 Task: Font style For heading Use Californian FB with dark cornflower blue 2 colour & Underline. font size for heading '26 Pt. 'Change the font style of data to Carlitoand font size to  9 Pt. Change the alignment of both headline & data to   center vertically. In the sheet  analysisSalesByMonth_2023
Action: Mouse moved to (103, 65)
Screenshot: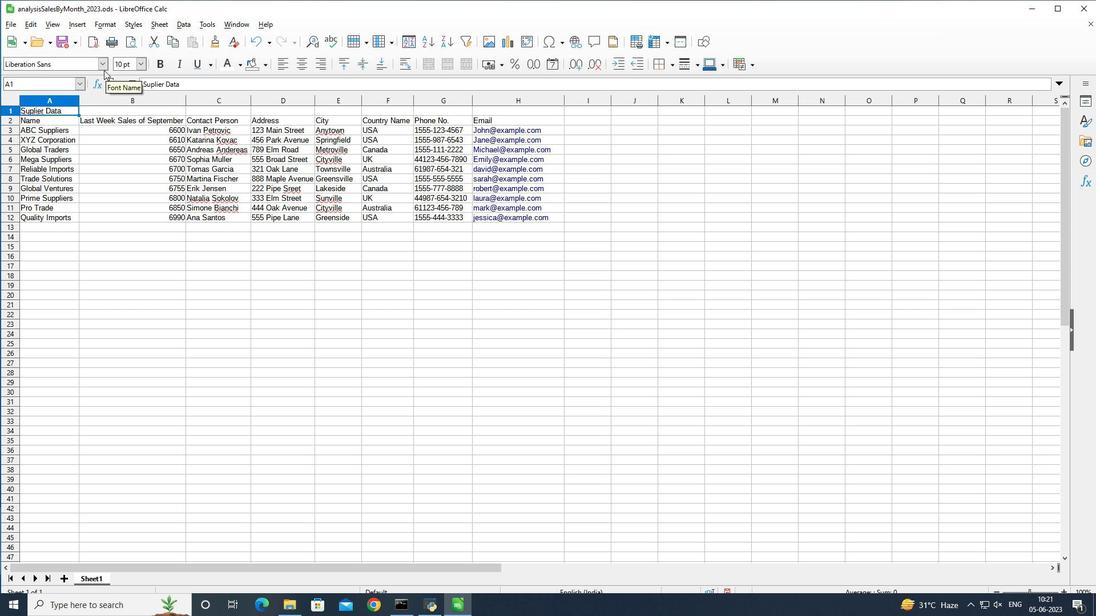 
Action: Mouse pressed left at (103, 65)
Screenshot: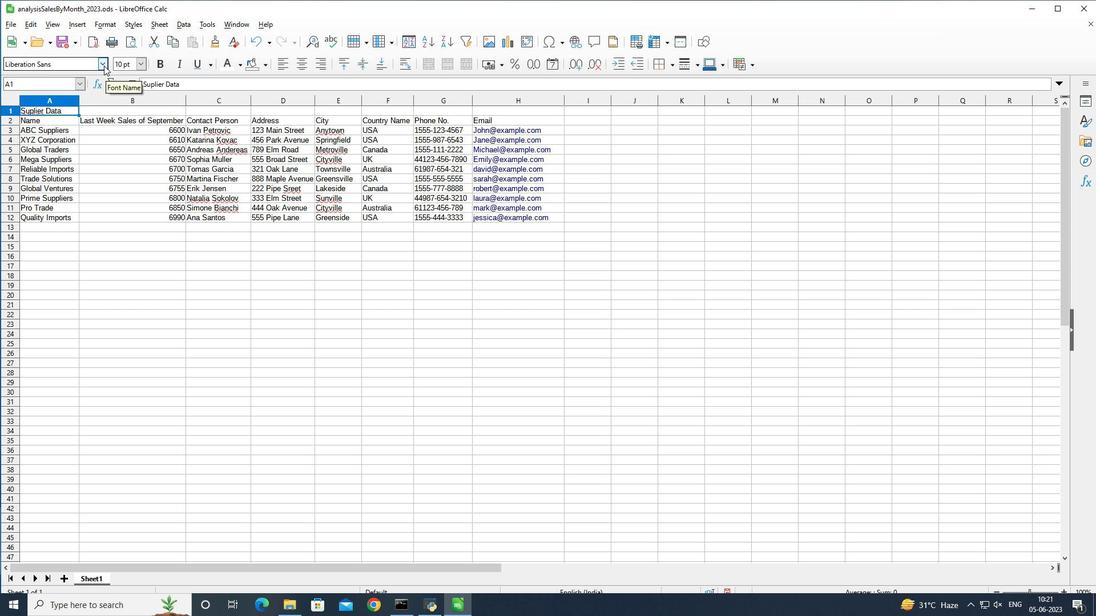 
Action: Mouse moved to (106, 231)
Screenshot: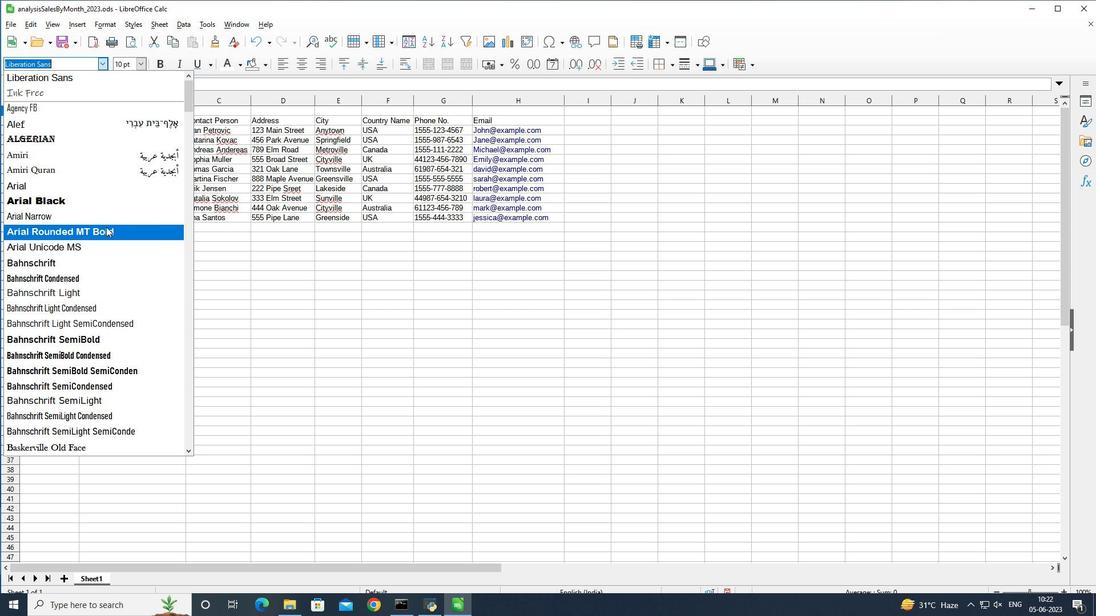 
Action: Mouse scrolled (106, 231) with delta (0, 0)
Screenshot: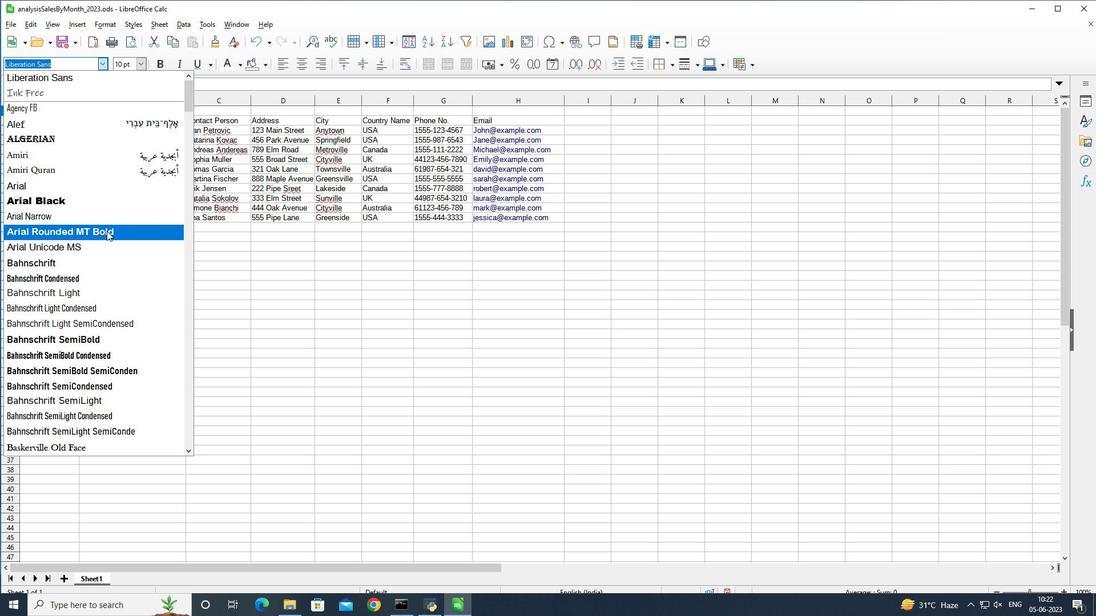 
Action: Mouse scrolled (106, 231) with delta (0, 0)
Screenshot: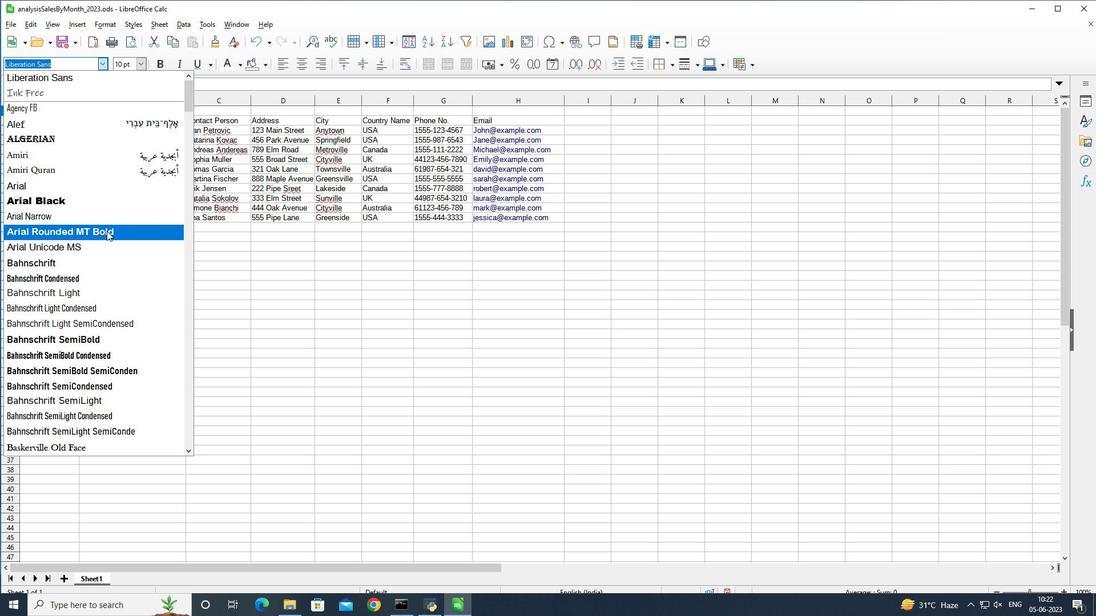 
Action: Mouse scrolled (106, 230) with delta (0, 0)
Screenshot: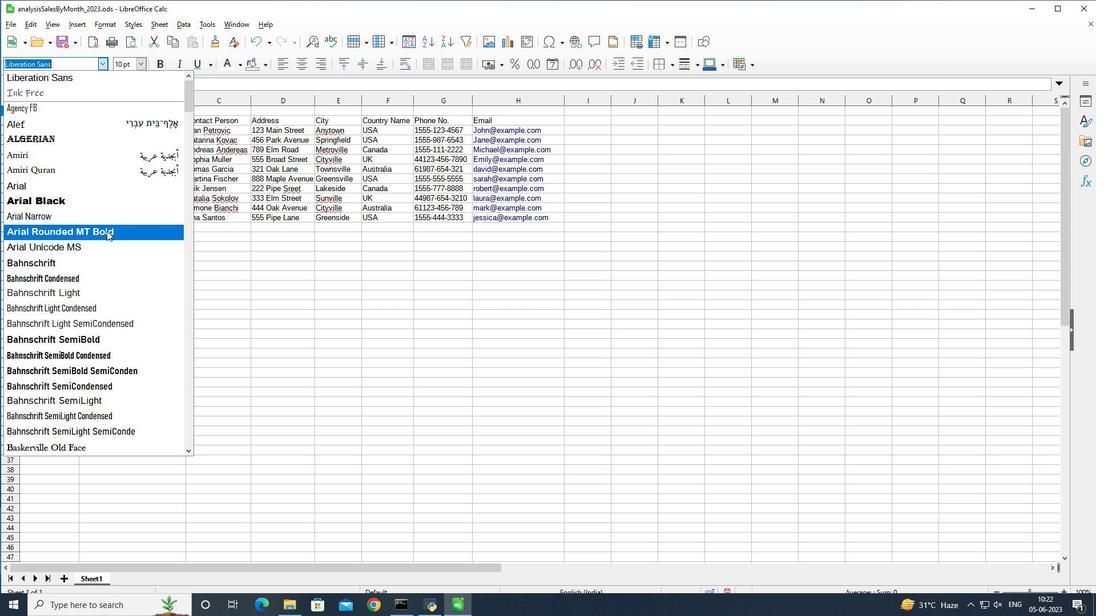 
Action: Mouse scrolled (106, 230) with delta (0, 0)
Screenshot: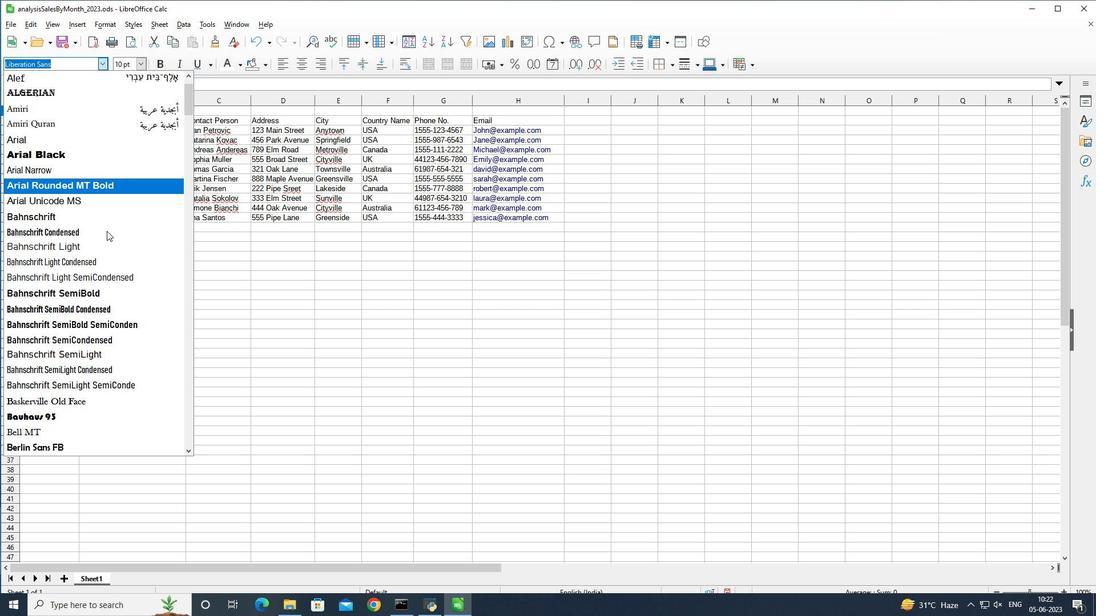 
Action: Mouse scrolled (106, 230) with delta (0, 0)
Screenshot: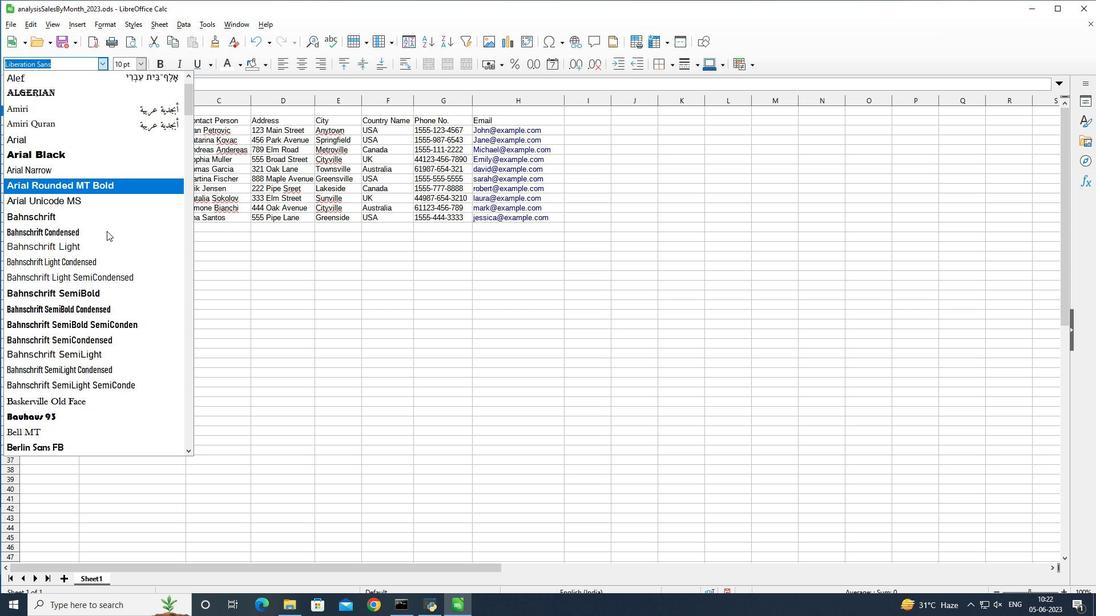 
Action: Mouse scrolled (106, 230) with delta (0, 0)
Screenshot: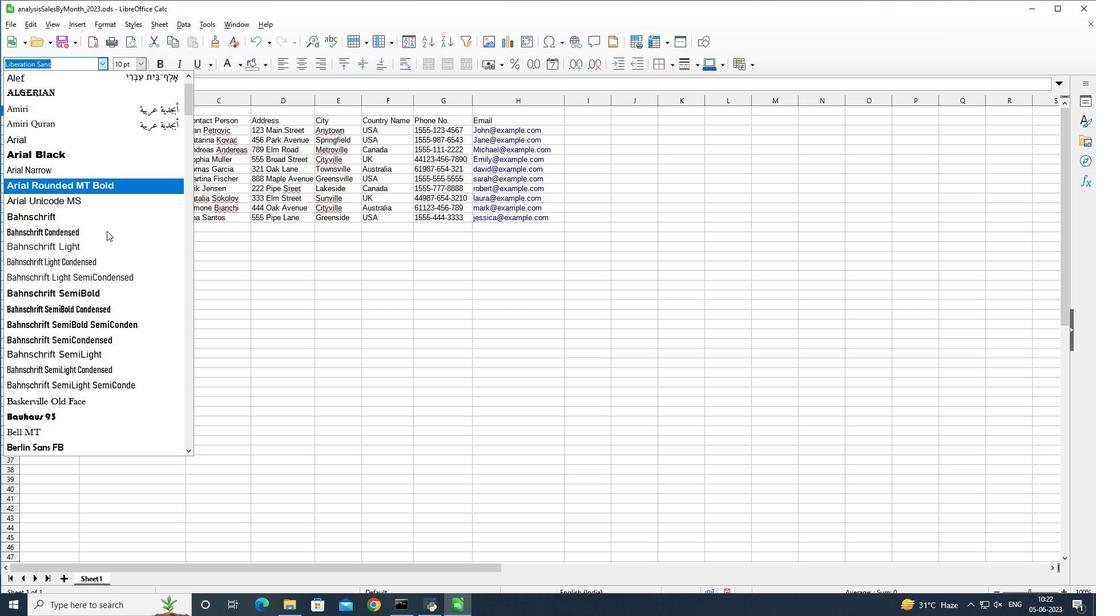 
Action: Mouse scrolled (106, 230) with delta (0, 0)
Screenshot: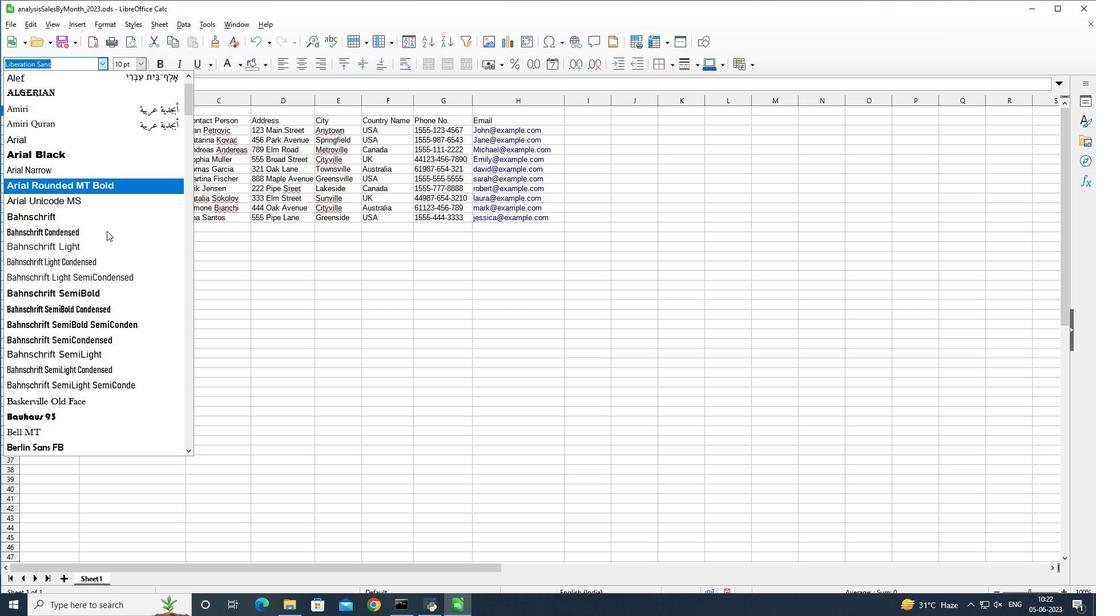 
Action: Mouse moved to (70, 254)
Screenshot: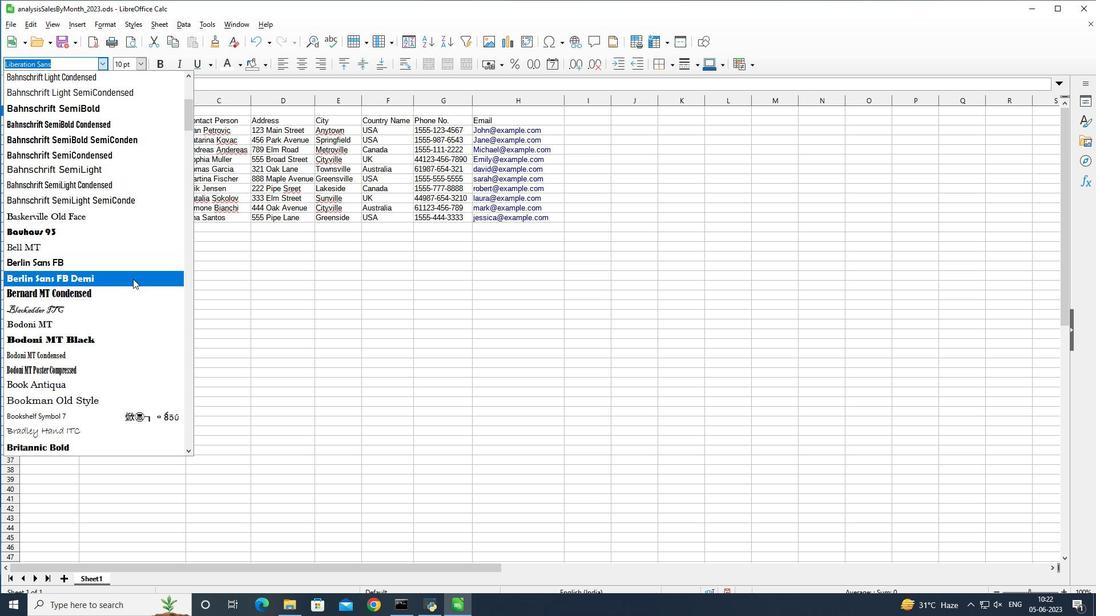 
Action: Mouse scrolled (70, 254) with delta (0, 0)
Screenshot: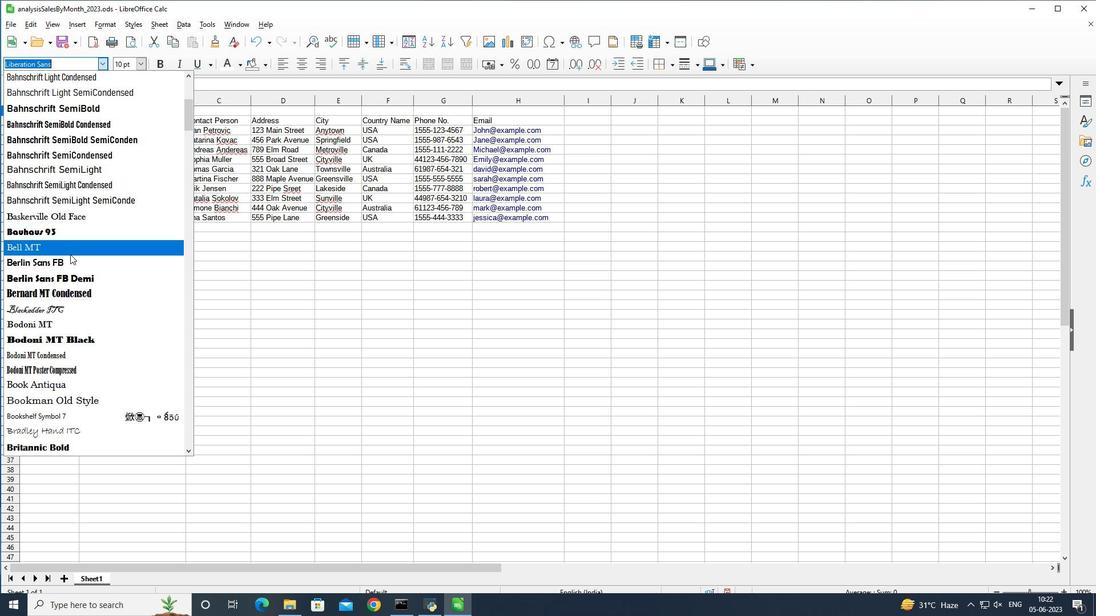 
Action: Mouse scrolled (70, 254) with delta (0, 0)
Screenshot: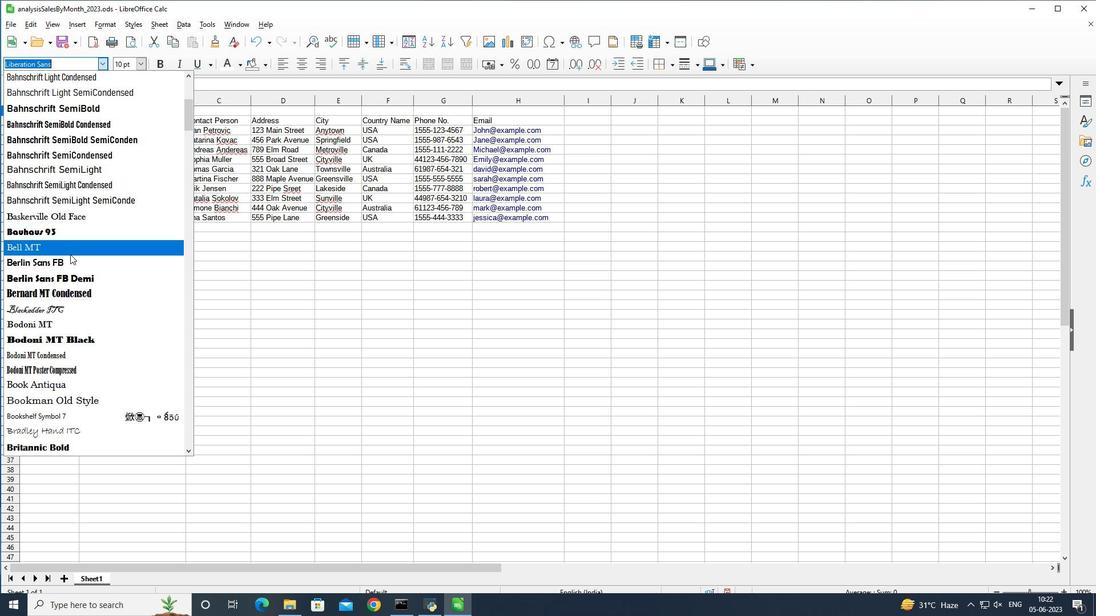 
Action: Mouse scrolled (70, 254) with delta (0, 0)
Screenshot: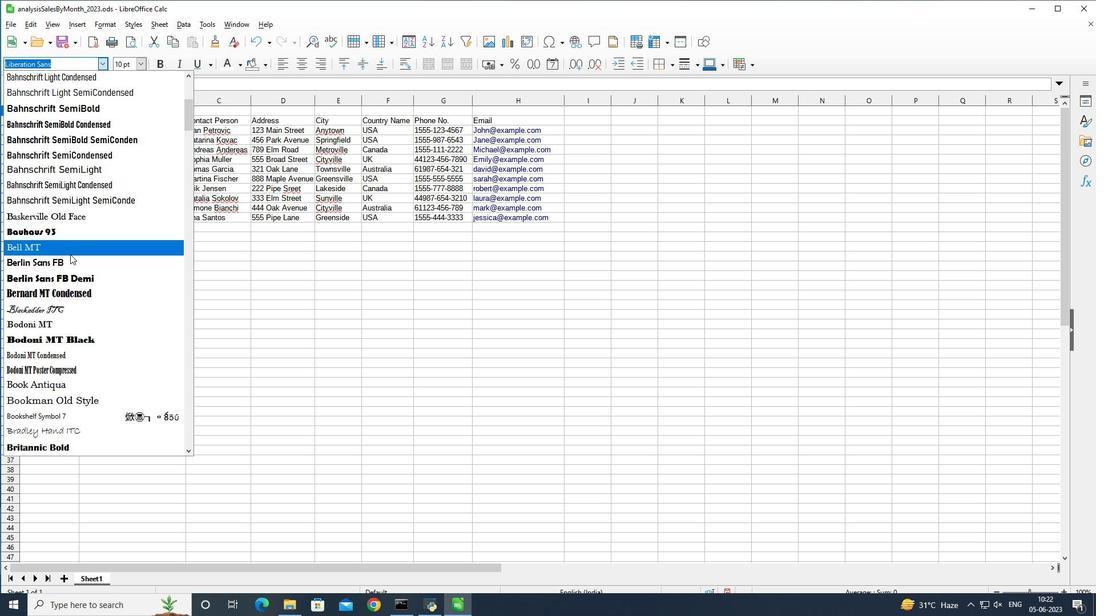 
Action: Mouse moved to (86, 399)
Screenshot: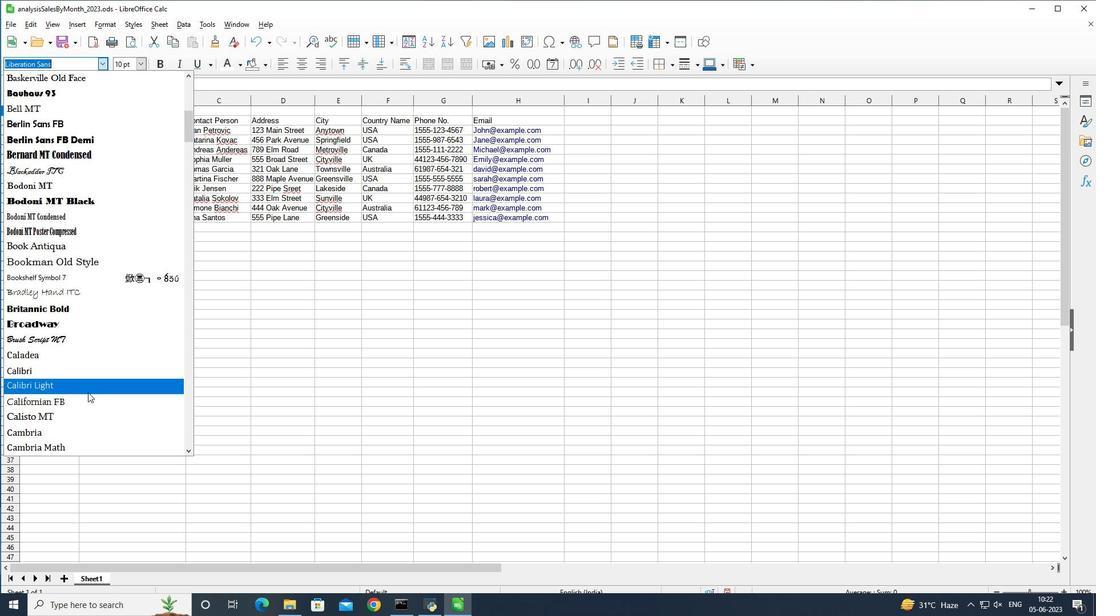 
Action: Mouse pressed left at (86, 399)
Screenshot: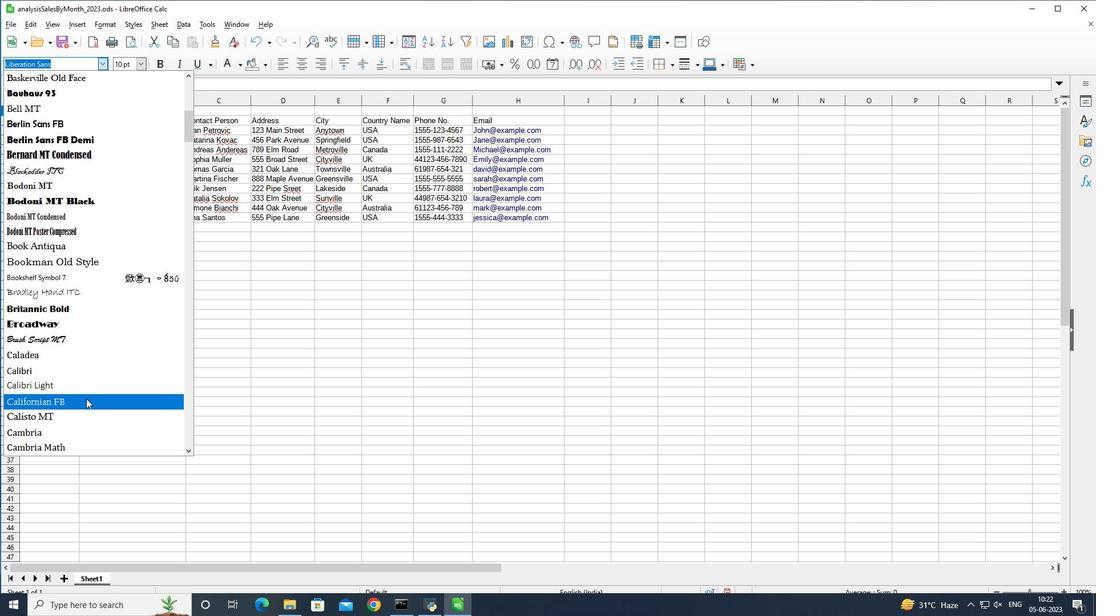 
Action: Mouse moved to (239, 65)
Screenshot: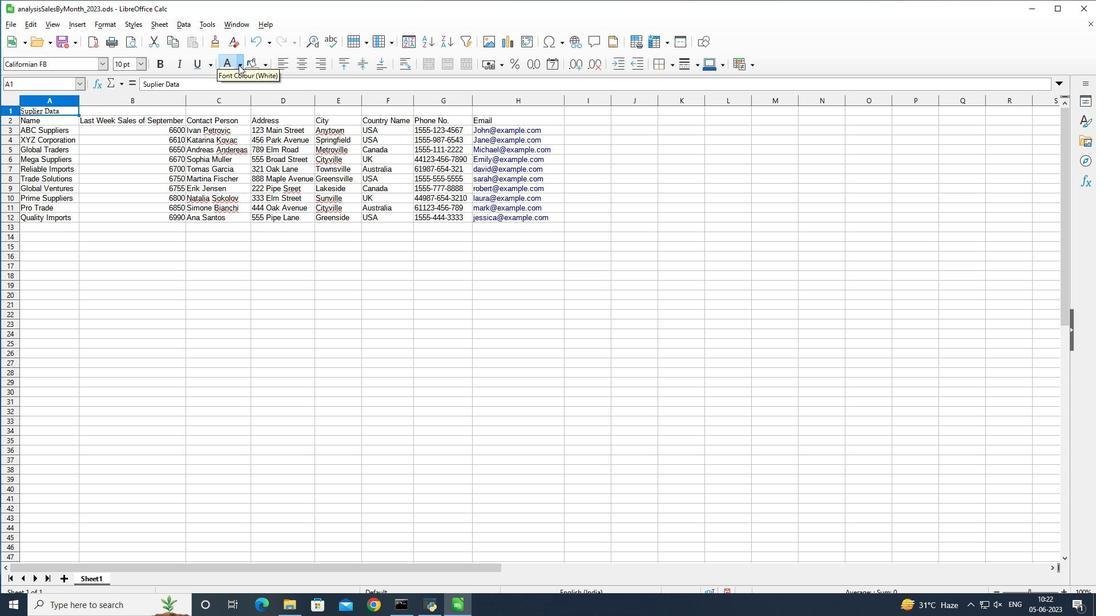 
Action: Mouse pressed left at (239, 65)
Screenshot: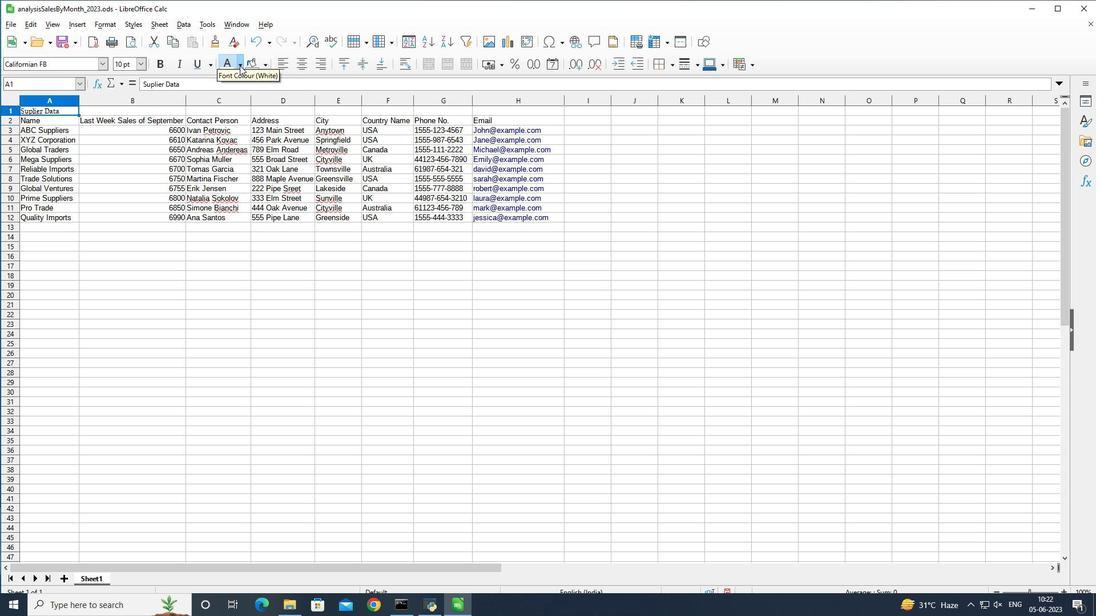 
Action: Mouse moved to (306, 202)
Screenshot: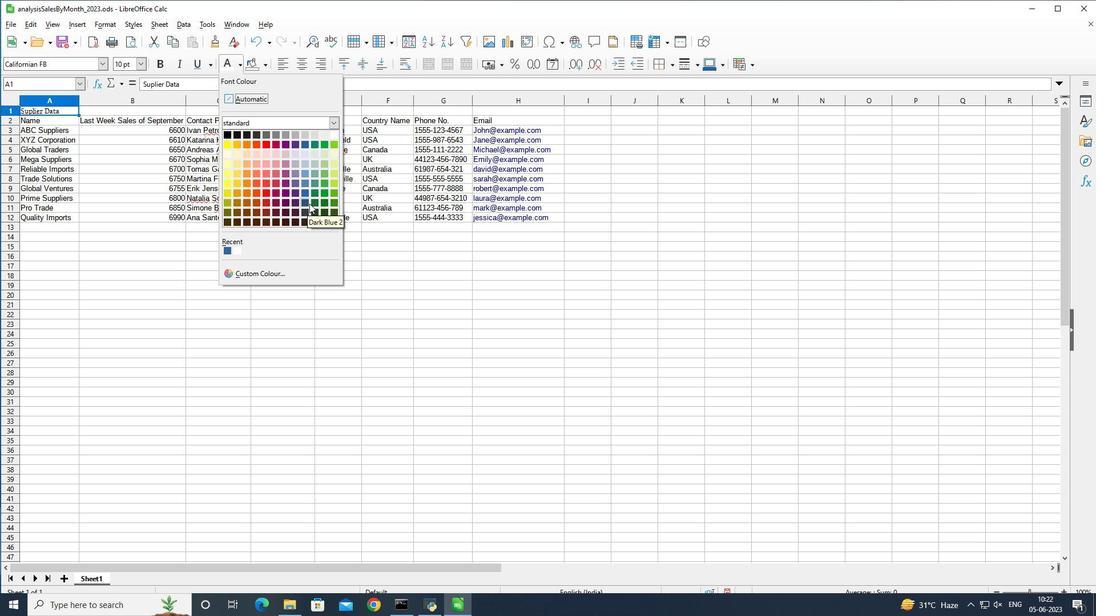 
Action: Mouse pressed left at (306, 202)
Screenshot: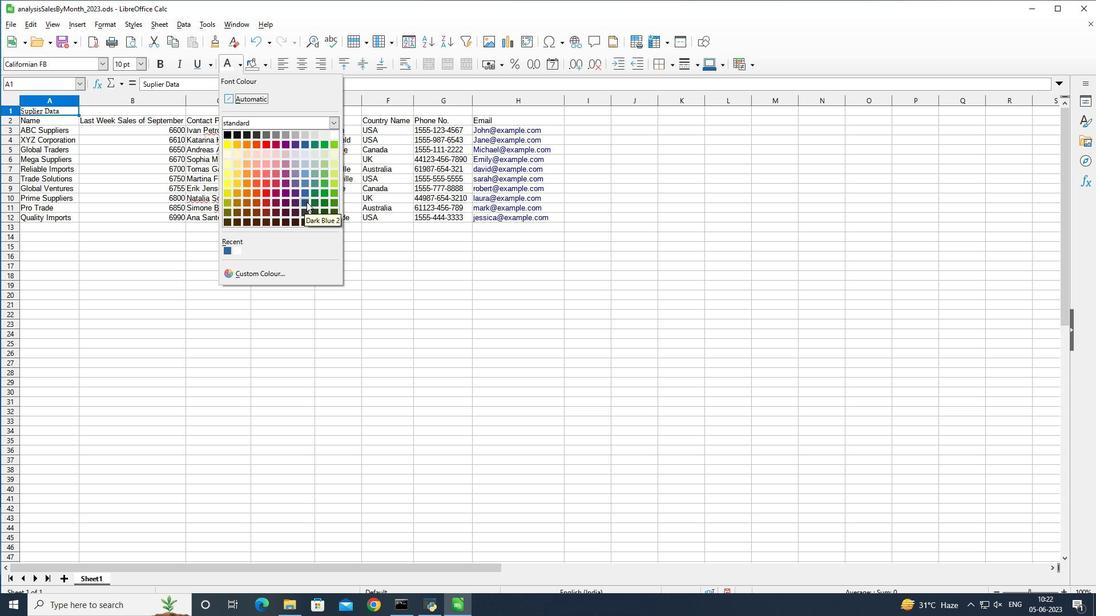 
Action: Mouse moved to (198, 65)
Screenshot: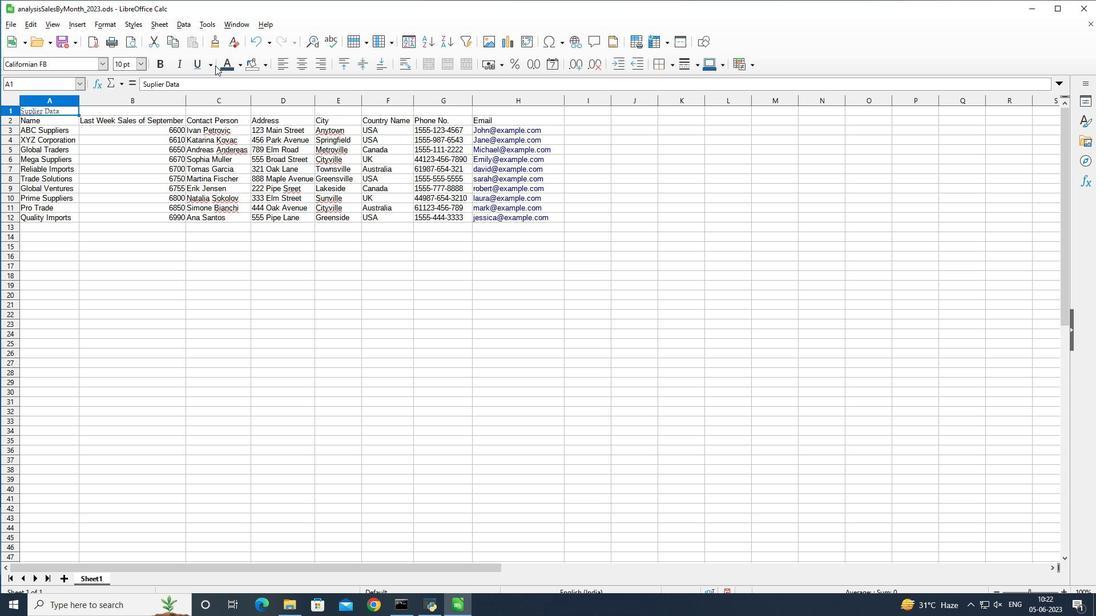 
Action: Mouse pressed left at (198, 65)
Screenshot: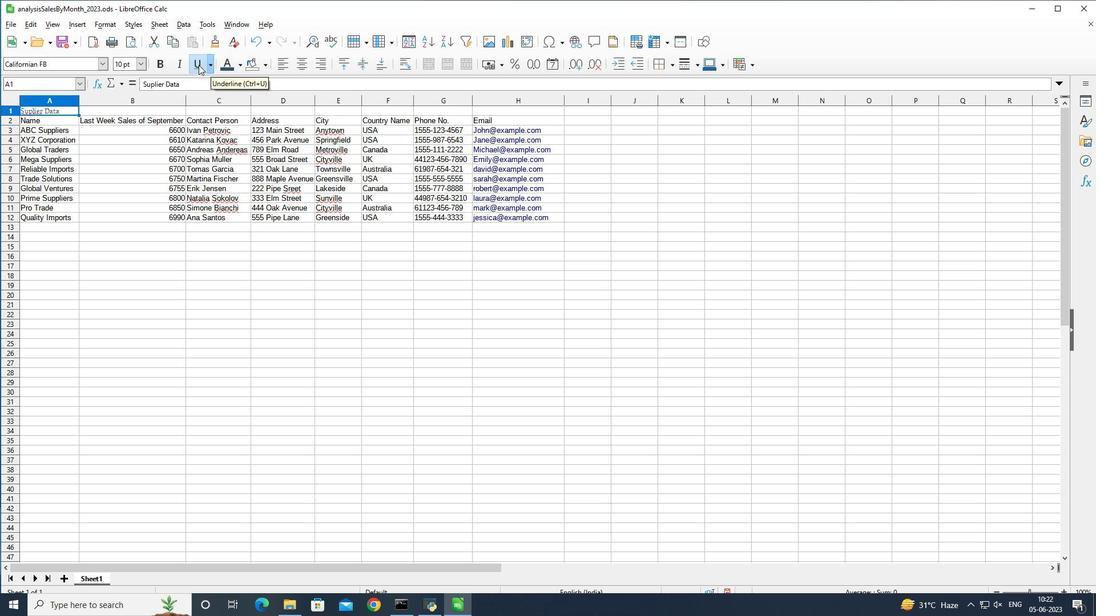 
Action: Mouse moved to (137, 63)
Screenshot: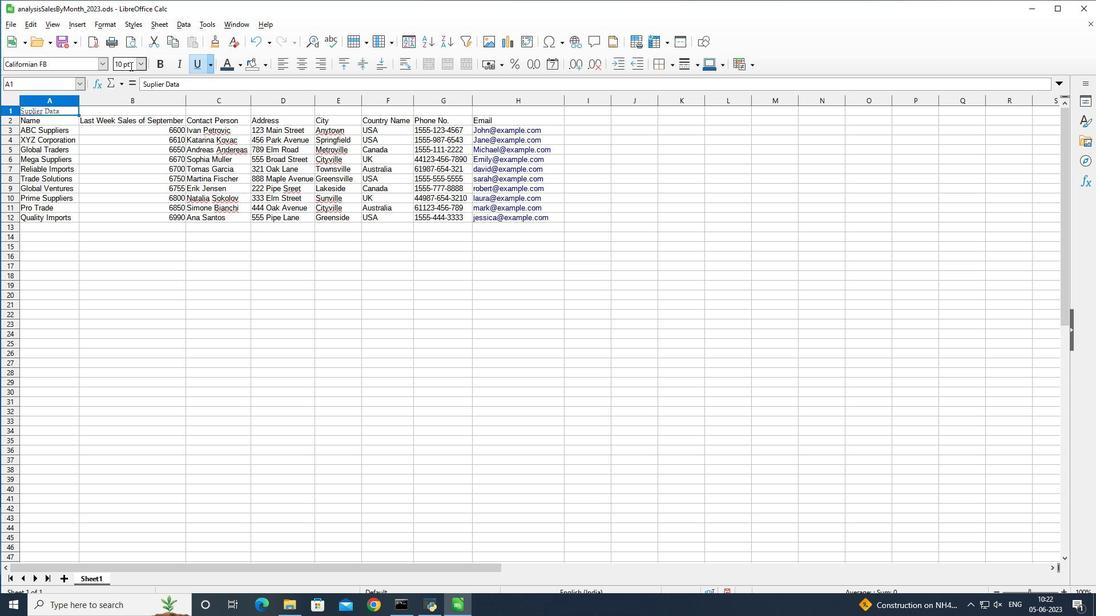 
Action: Mouse pressed left at (137, 63)
Screenshot: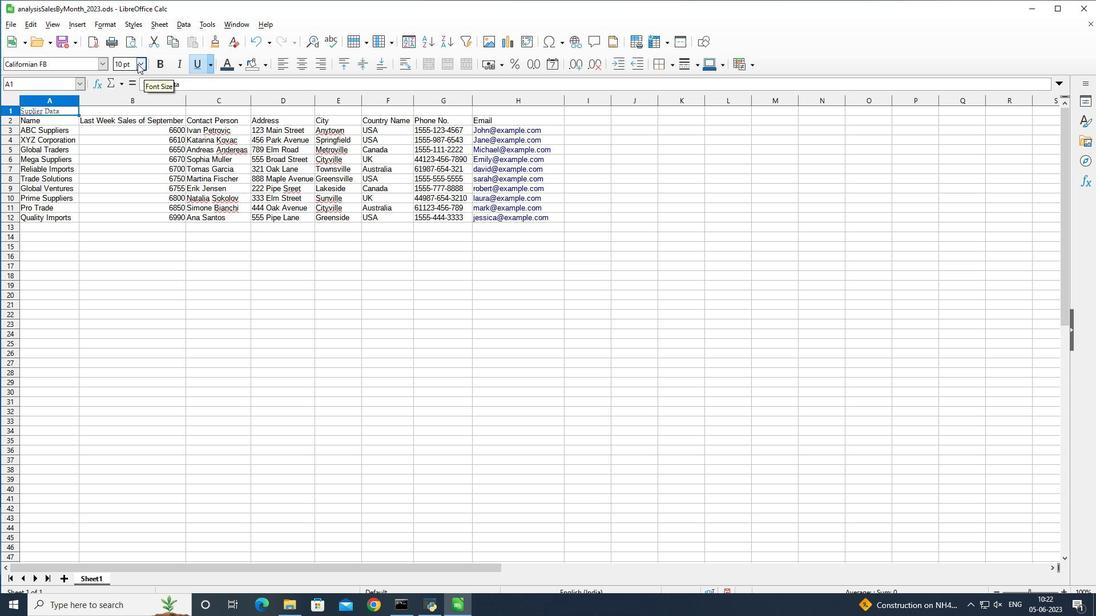 
Action: Mouse moved to (121, 242)
Screenshot: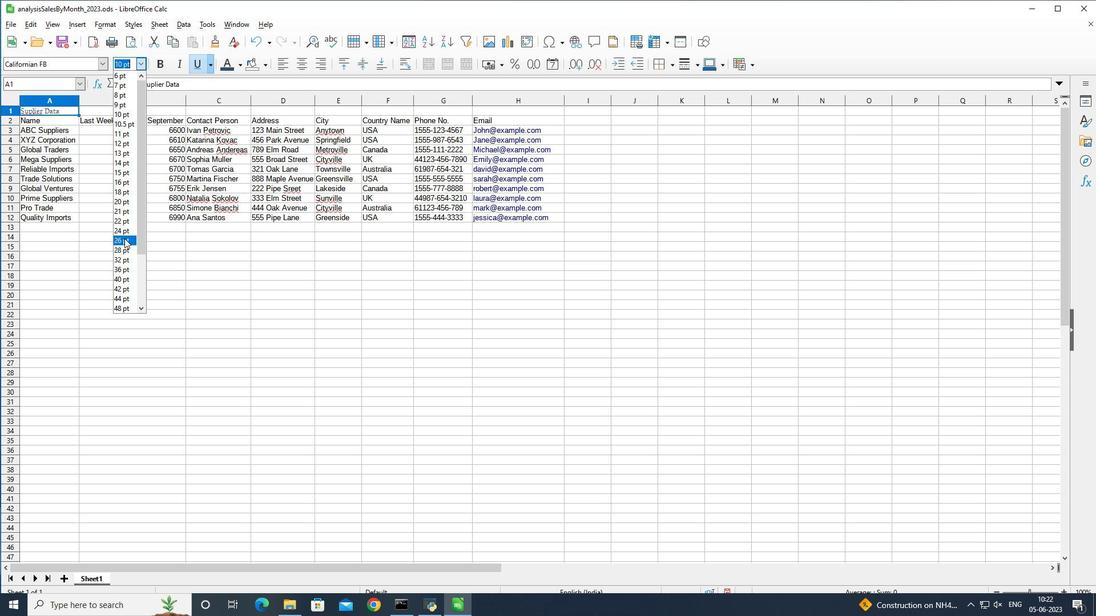 
Action: Mouse pressed left at (121, 242)
Screenshot: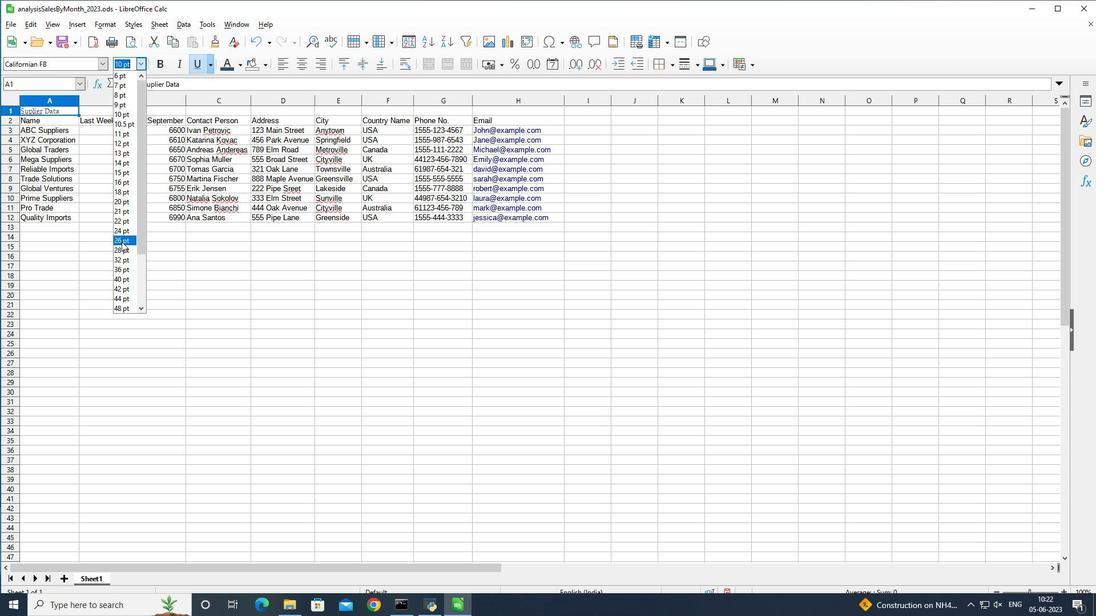 
Action: Mouse moved to (66, 114)
Screenshot: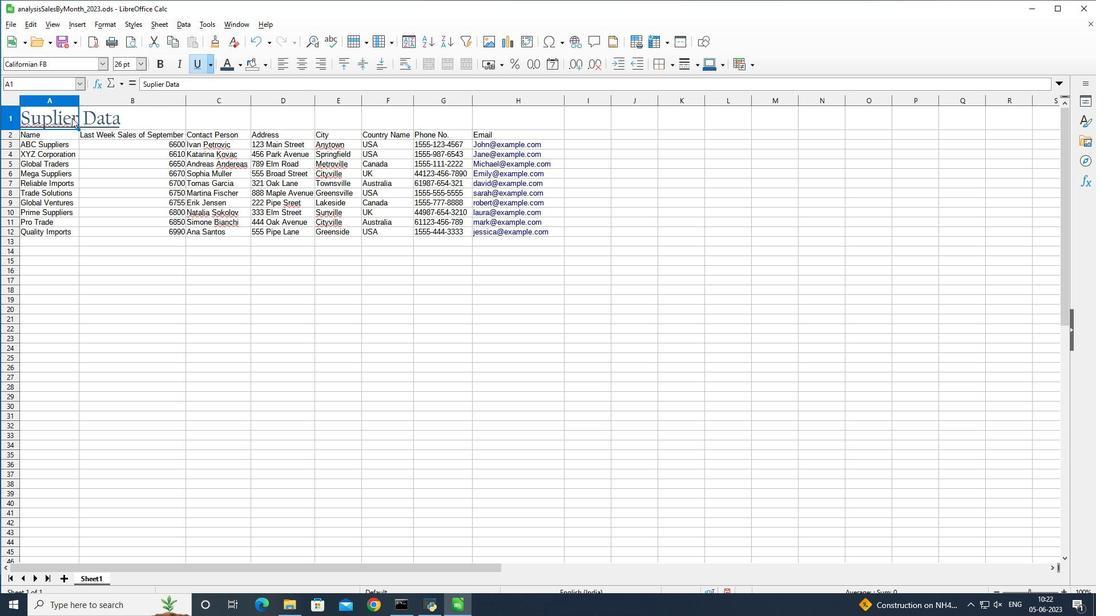 
Action: Mouse pressed left at (66, 114)
Screenshot: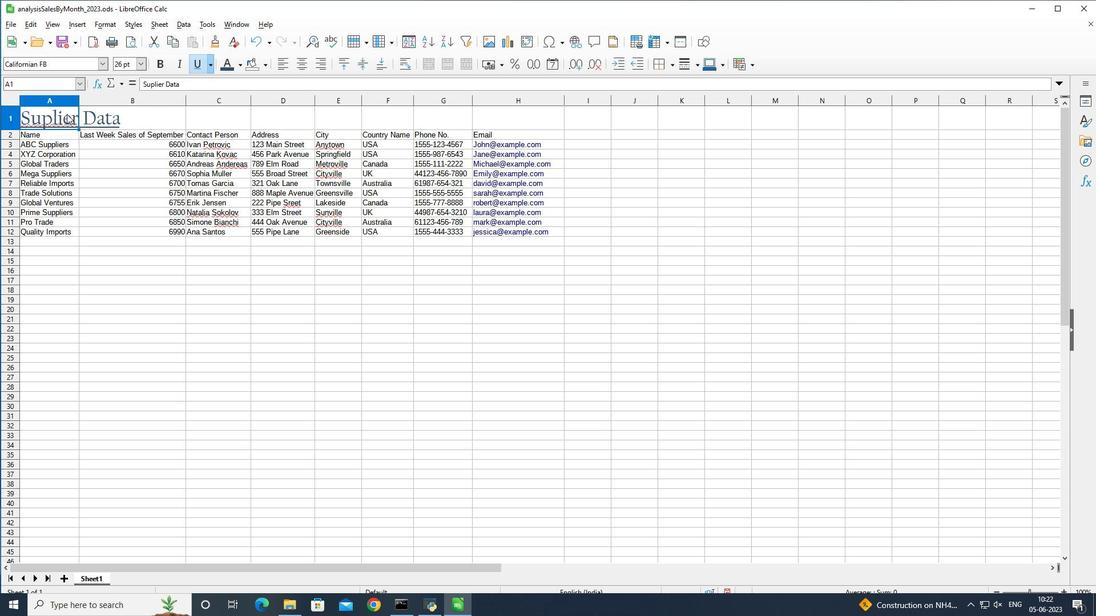 
Action: Mouse moved to (444, 67)
Screenshot: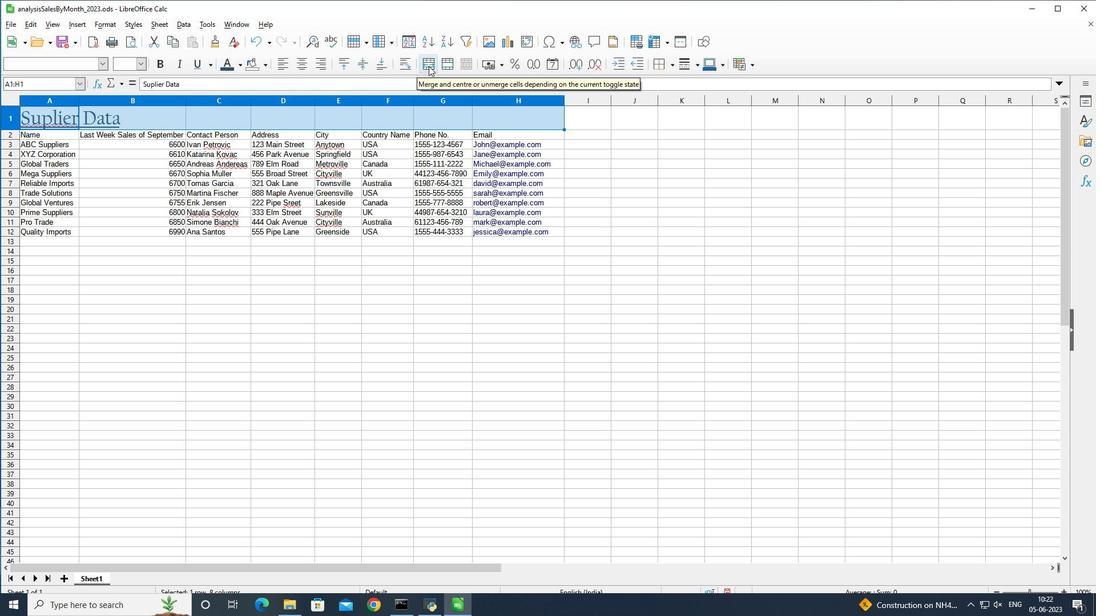 
Action: Mouse pressed left at (444, 67)
Screenshot: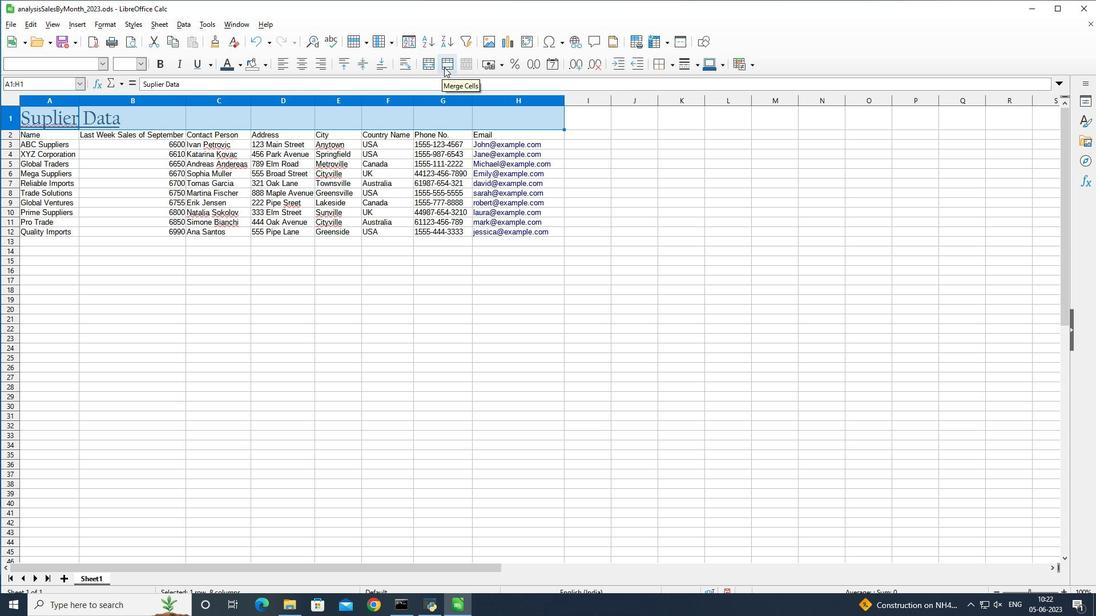 
Action: Mouse moved to (55, 135)
Screenshot: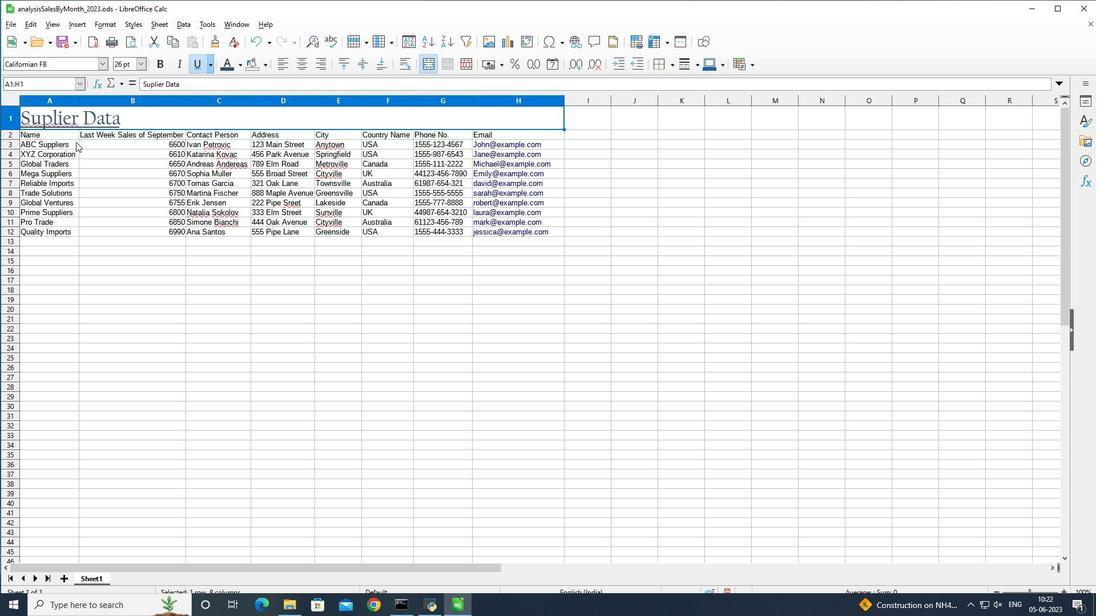 
Action: Mouse pressed left at (55, 135)
Screenshot: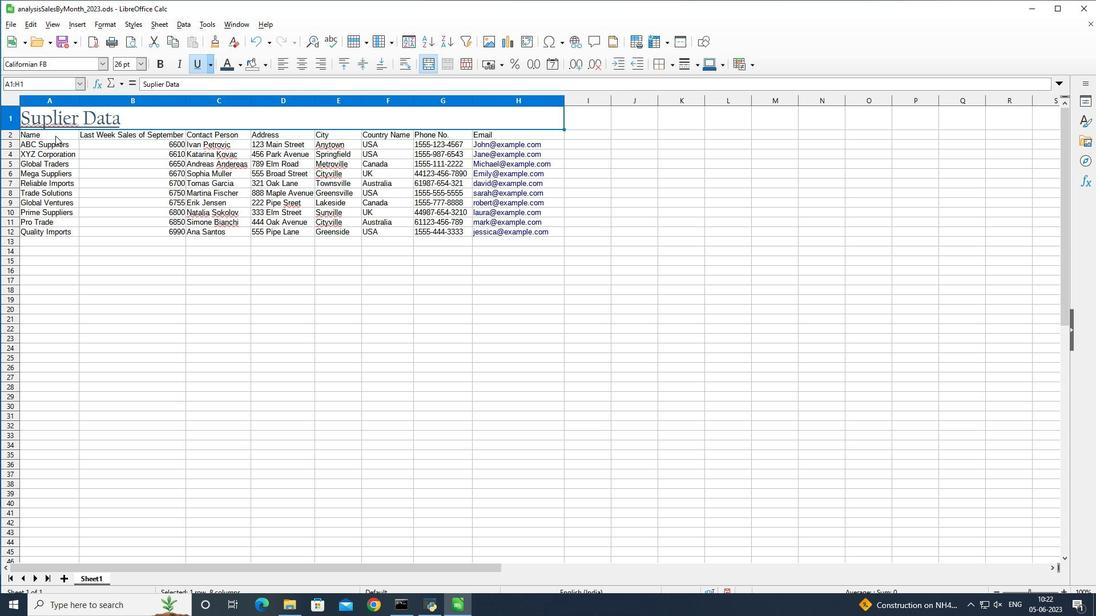 
Action: Mouse moved to (219, 106)
Screenshot: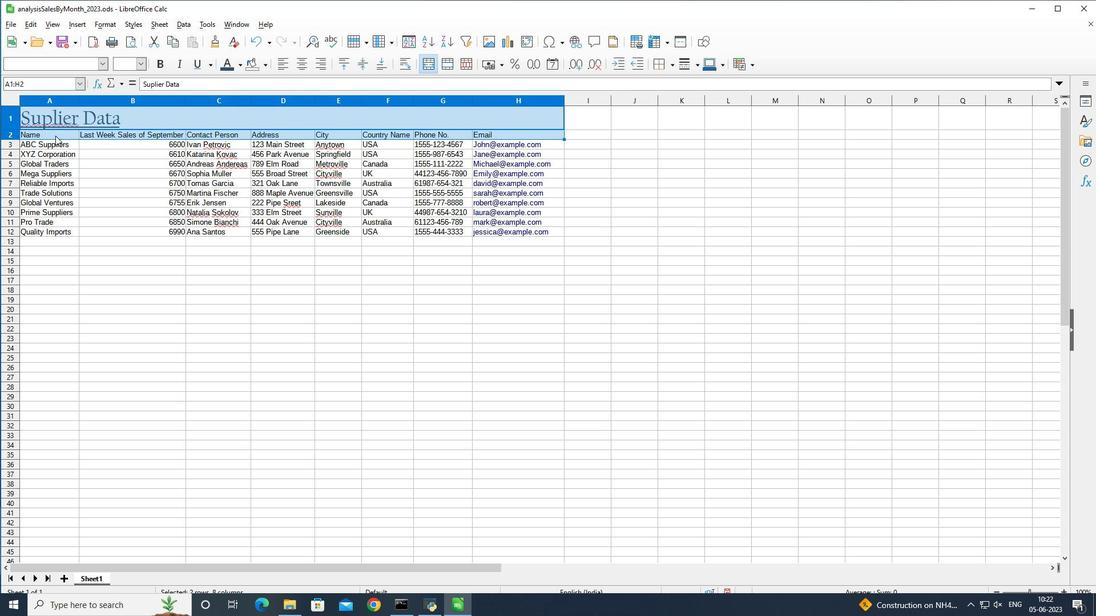 
Action: Mouse pressed left at (219, 106)
Screenshot: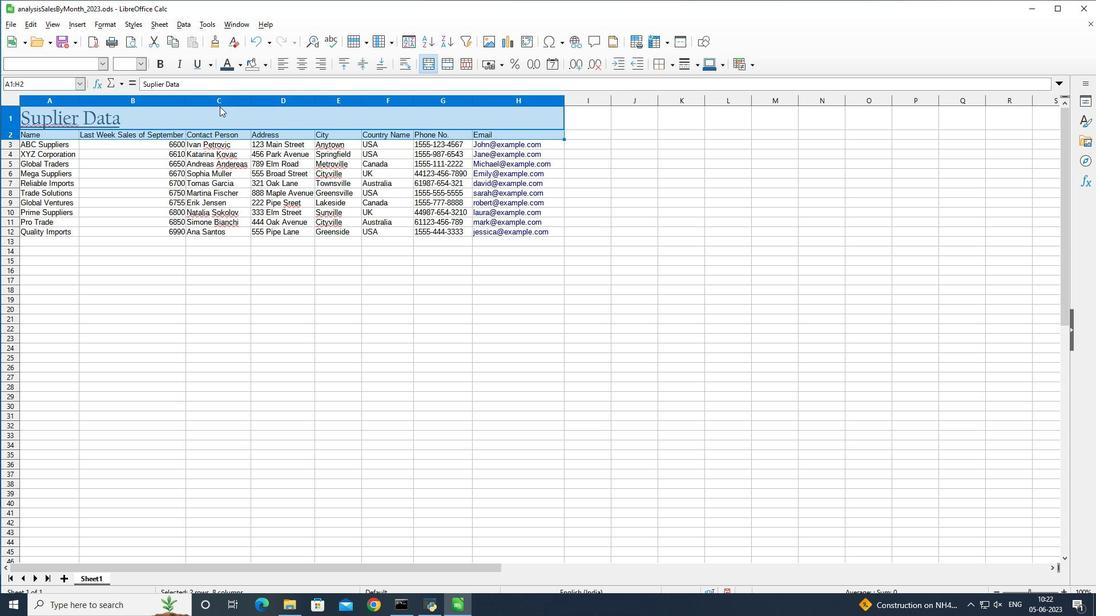 
Action: Mouse moved to (210, 137)
Screenshot: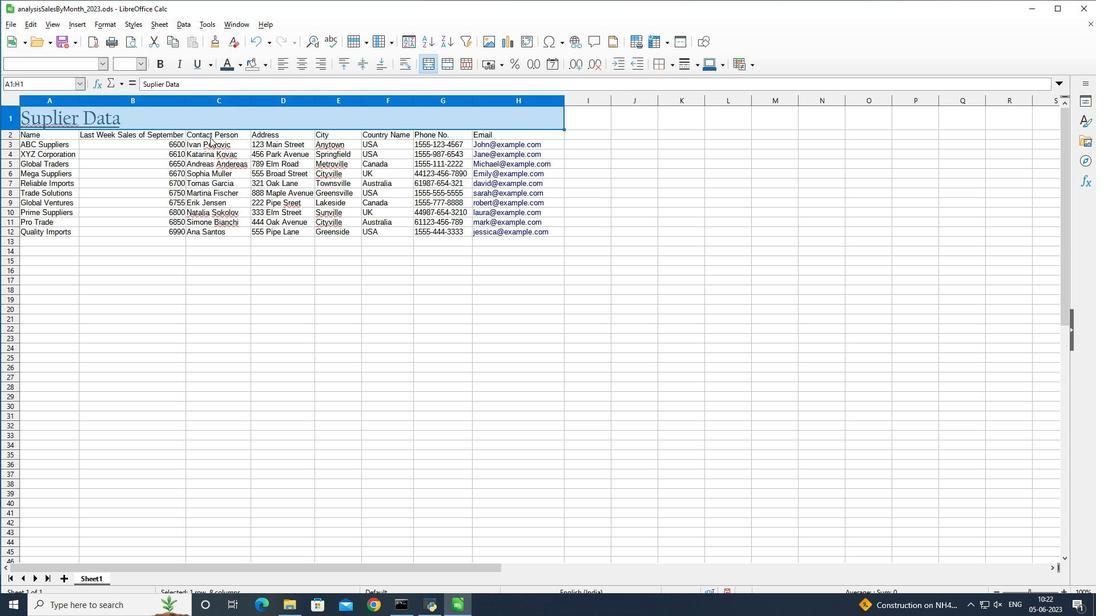 
Action: Mouse pressed left at (210, 137)
Screenshot: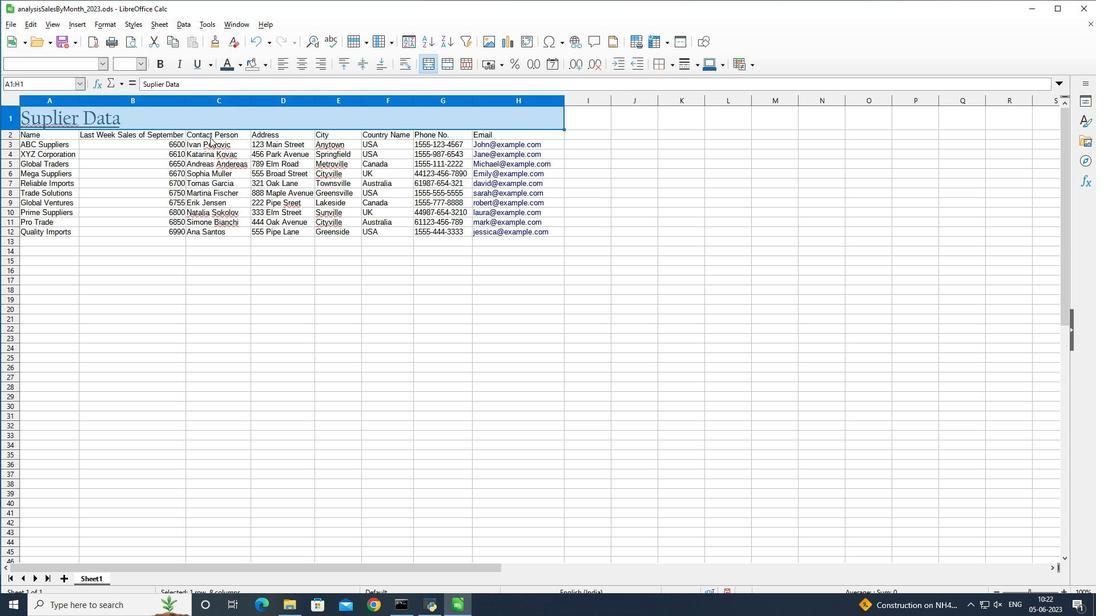 
Action: Mouse moved to (222, 180)
Screenshot: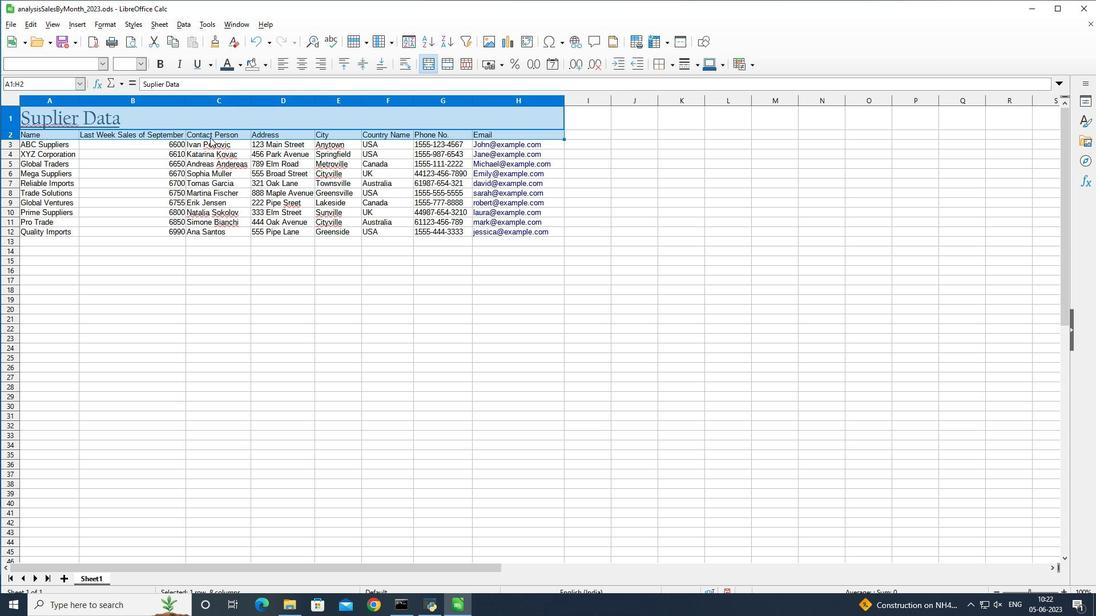
Action: Mouse pressed left at (222, 180)
Screenshot: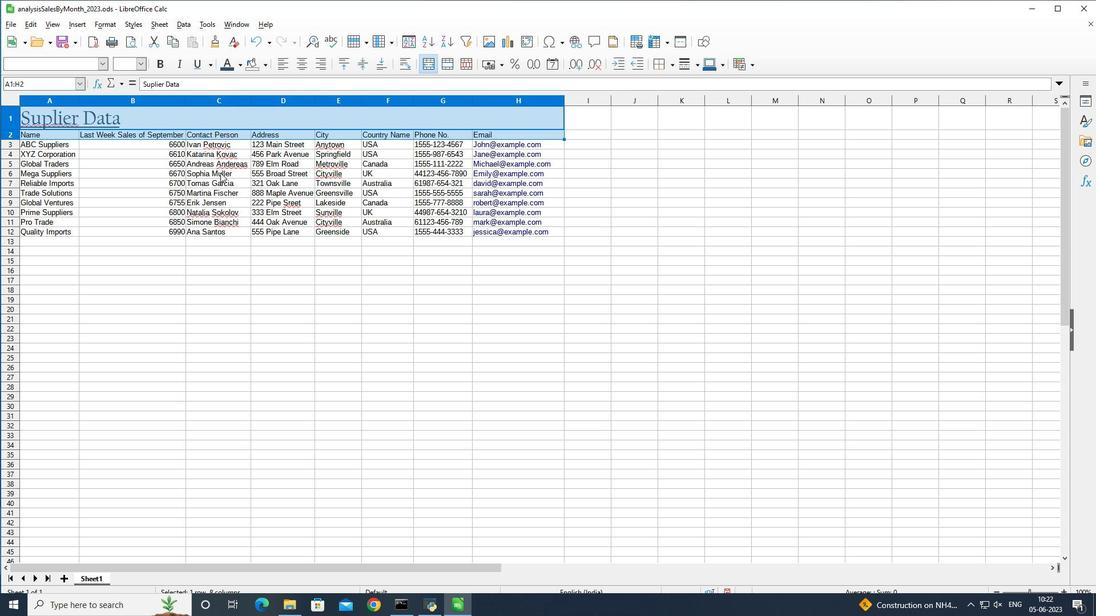 
Action: Mouse moved to (236, 123)
Screenshot: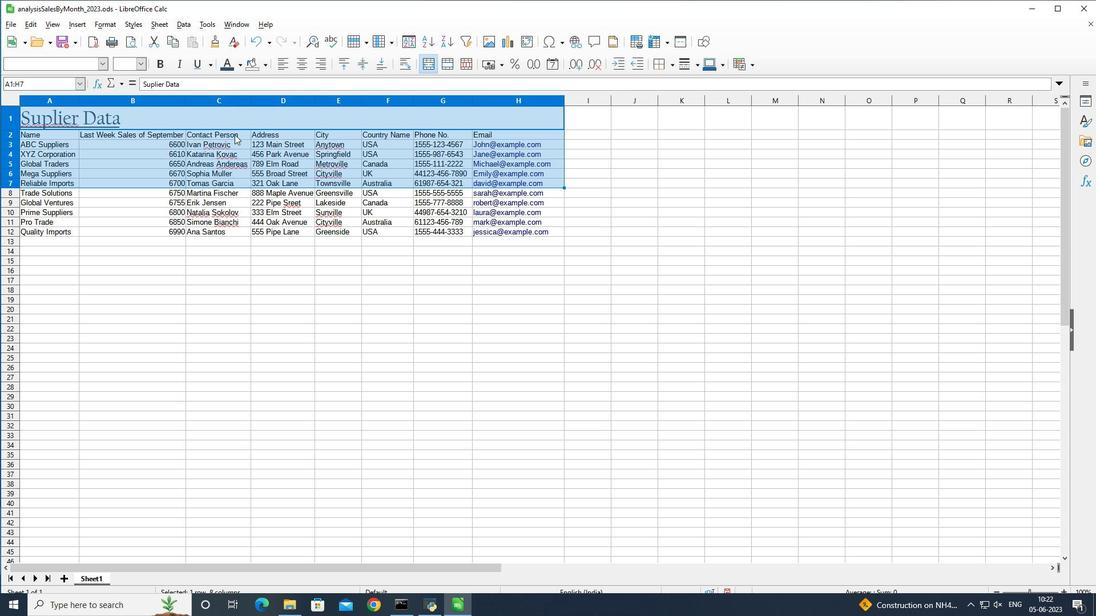 
Action: Mouse pressed left at (236, 123)
Screenshot: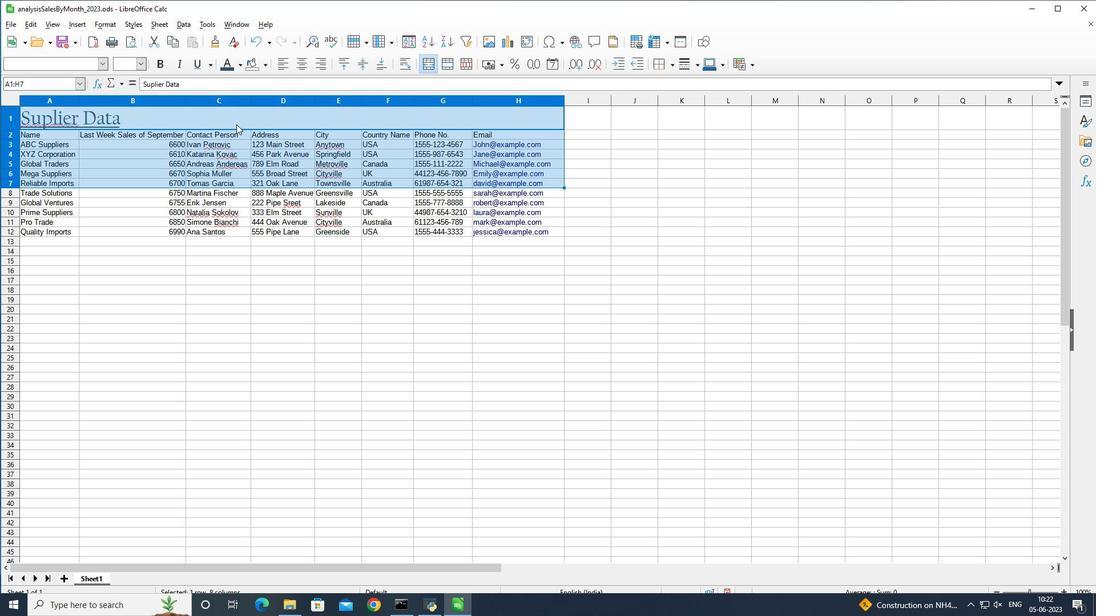 
Action: Mouse moved to (104, 63)
Screenshot: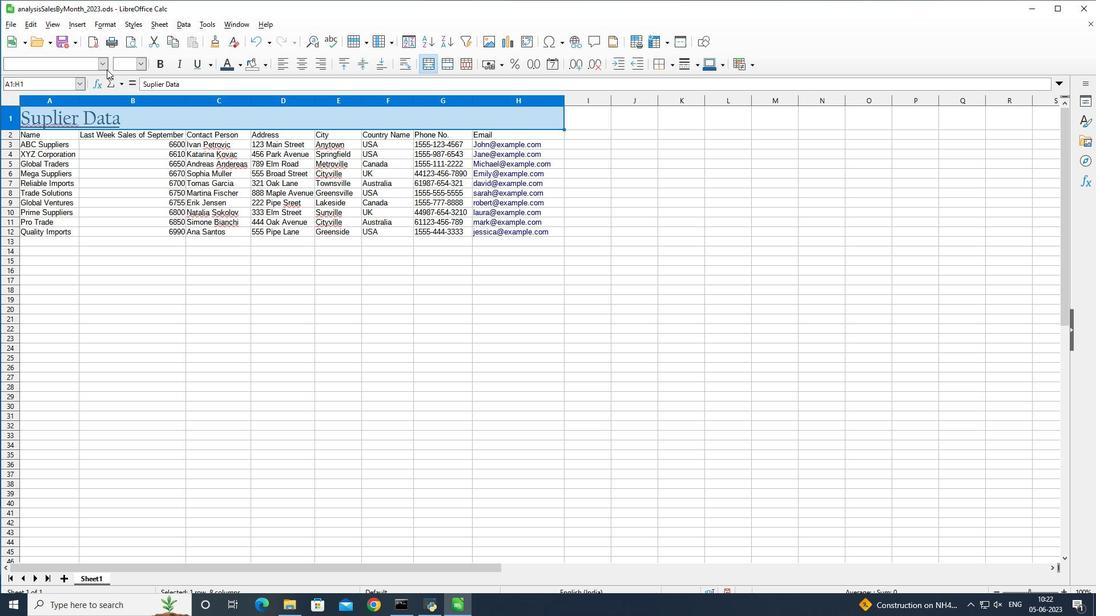 
Action: Mouse pressed left at (104, 63)
Screenshot: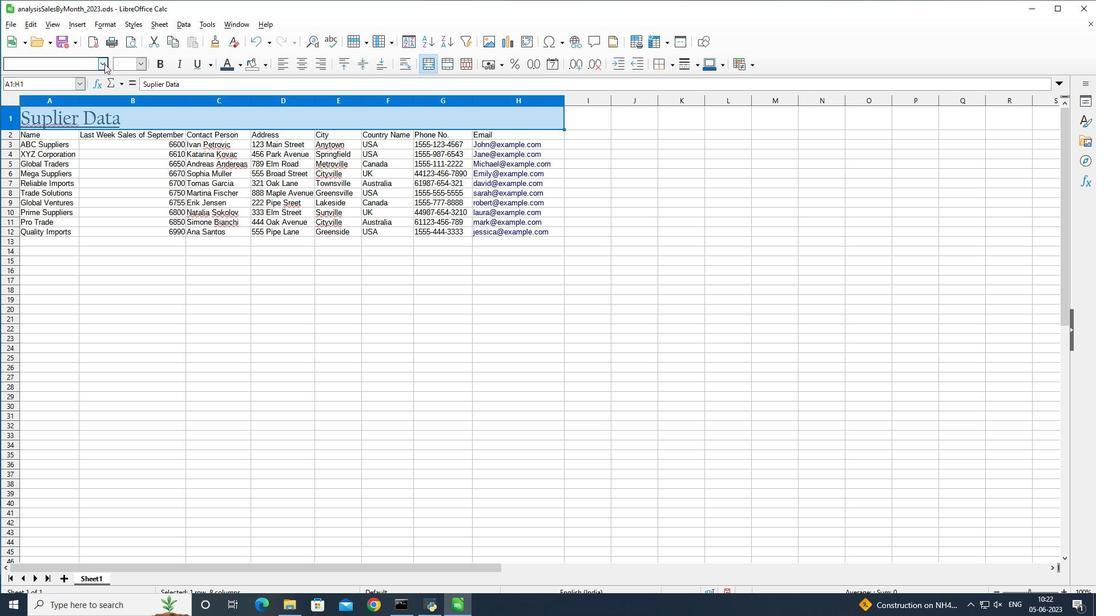 
Action: Mouse moved to (219, 107)
Screenshot: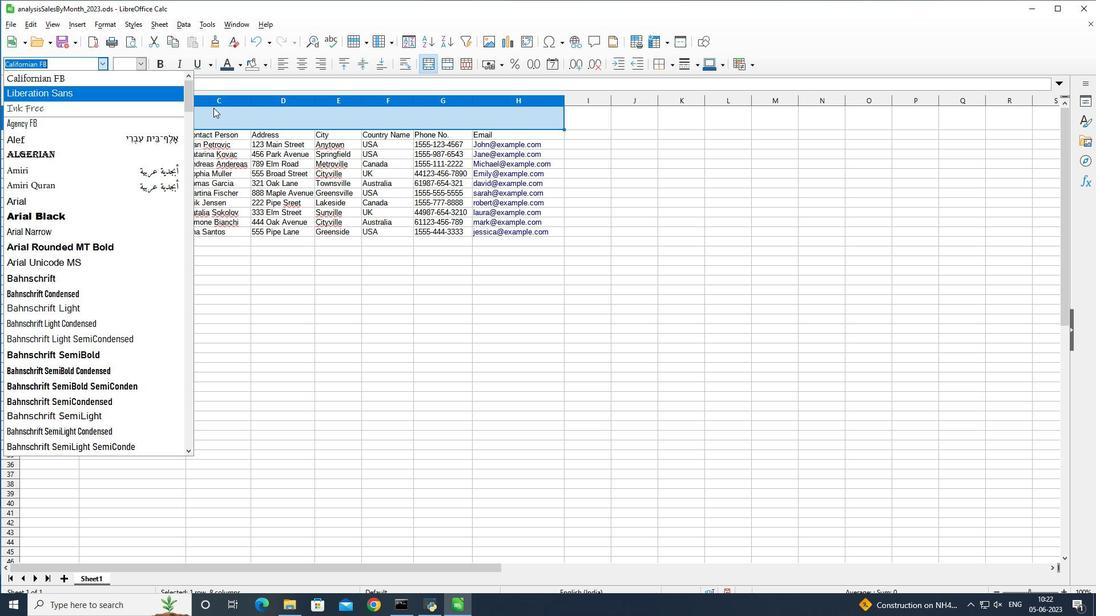 
Action: Mouse pressed left at (219, 107)
Screenshot: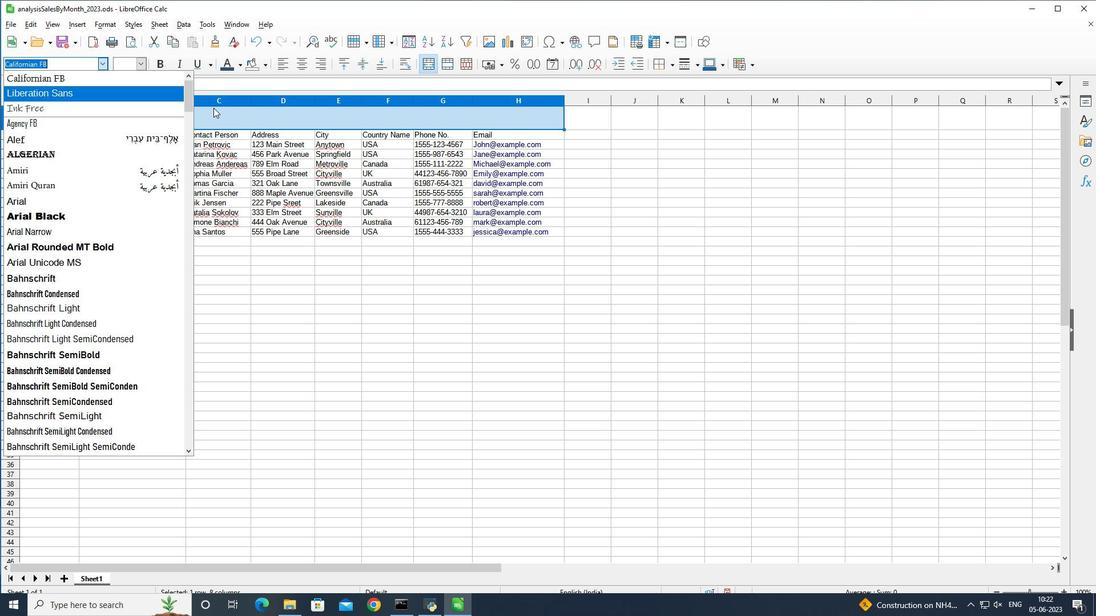 
Action: Mouse moved to (222, 134)
Screenshot: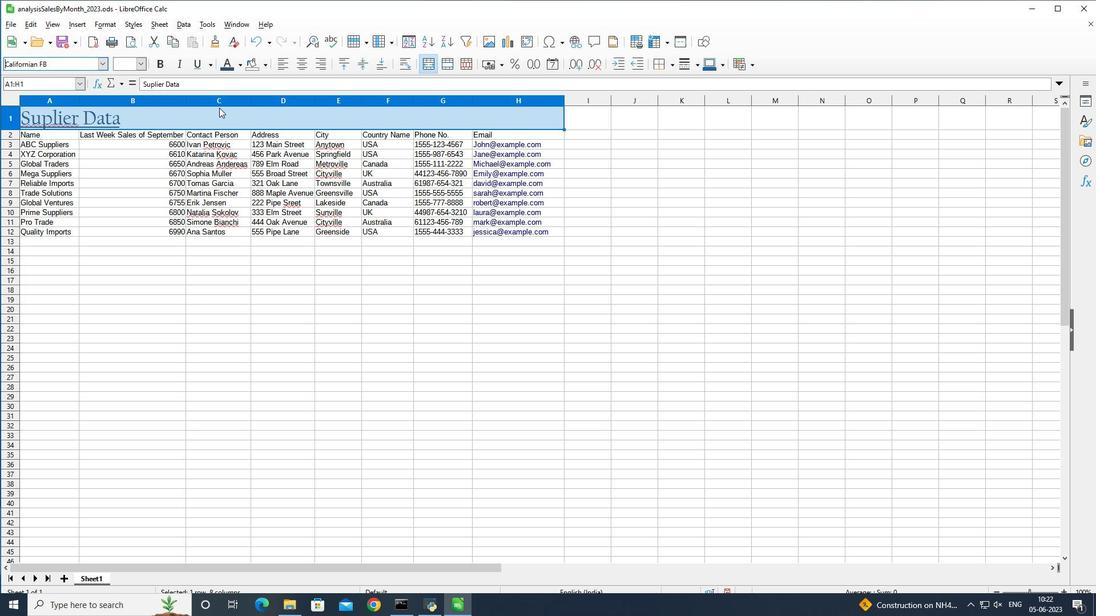 
Action: Mouse pressed left at (222, 134)
Screenshot: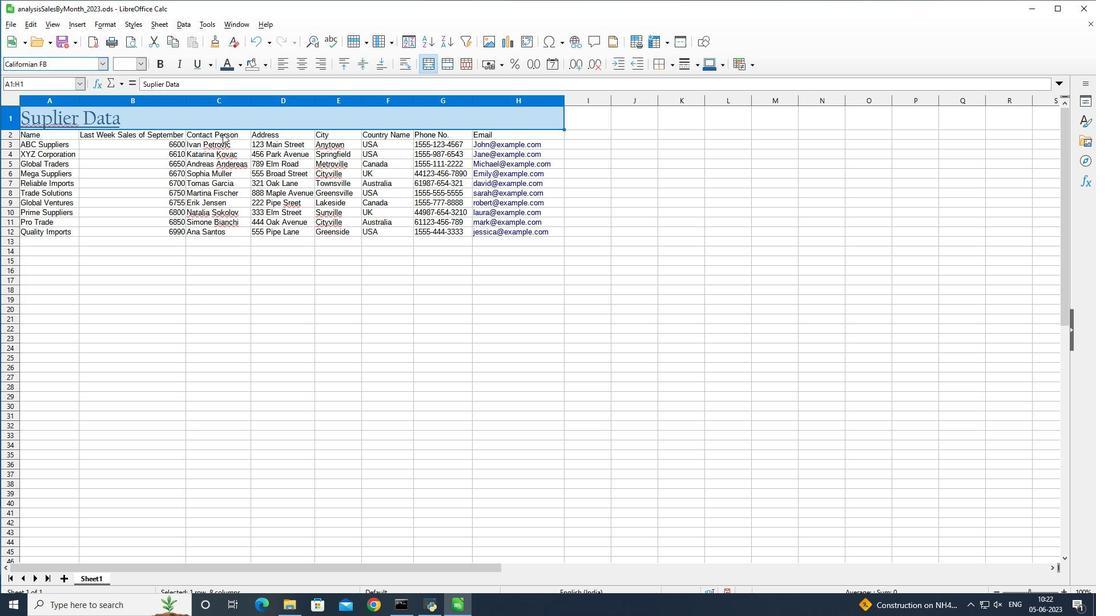 
Action: Mouse moved to (41, 133)
Screenshot: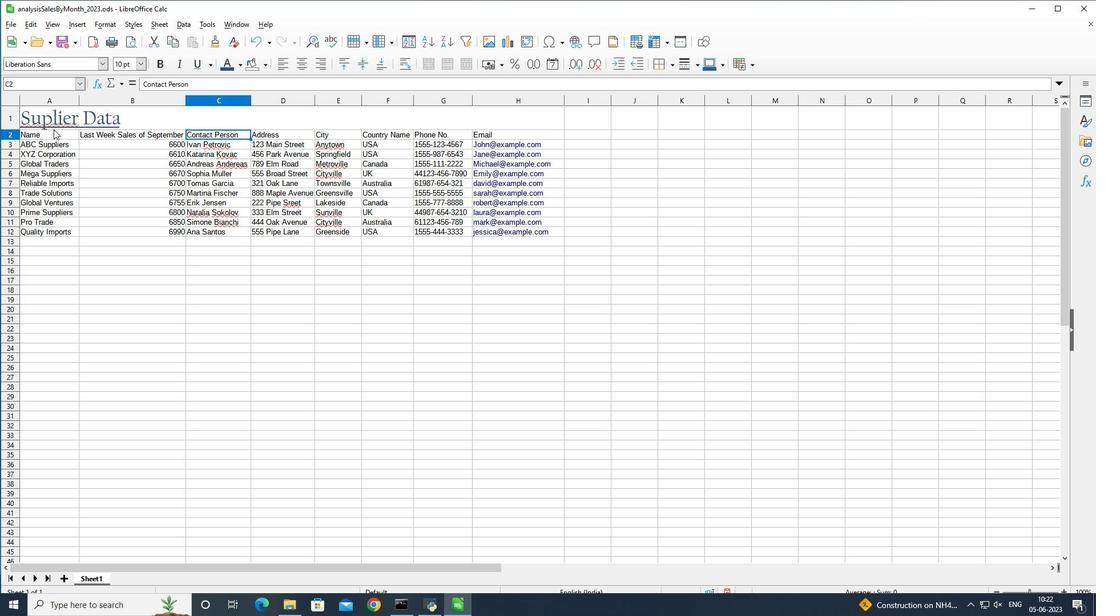
Action: Mouse pressed left at (41, 133)
Screenshot: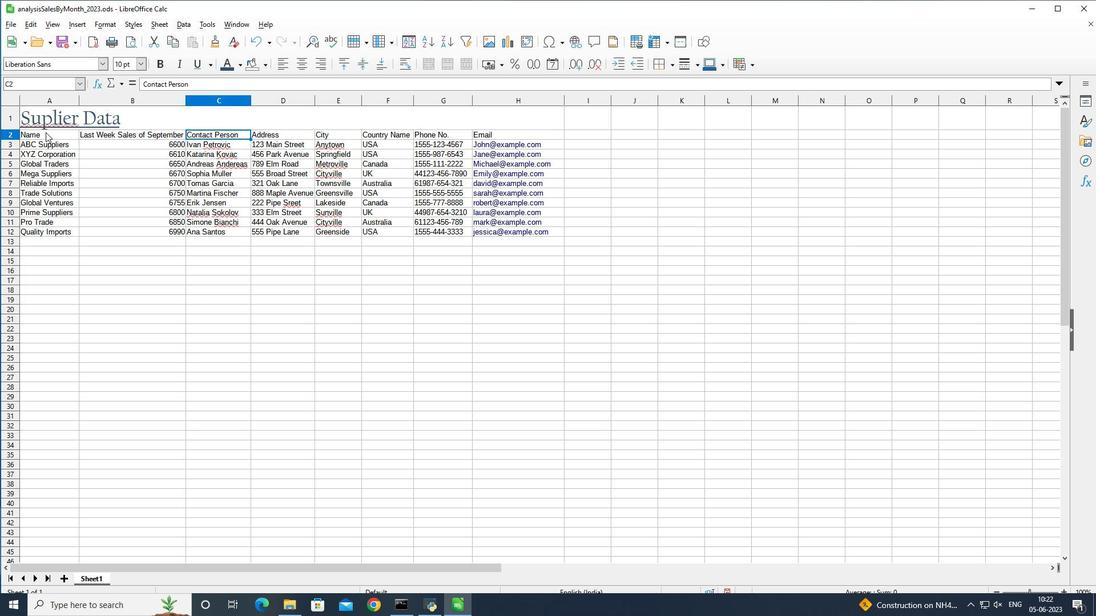 
Action: Mouse pressed left at (41, 133)
Screenshot: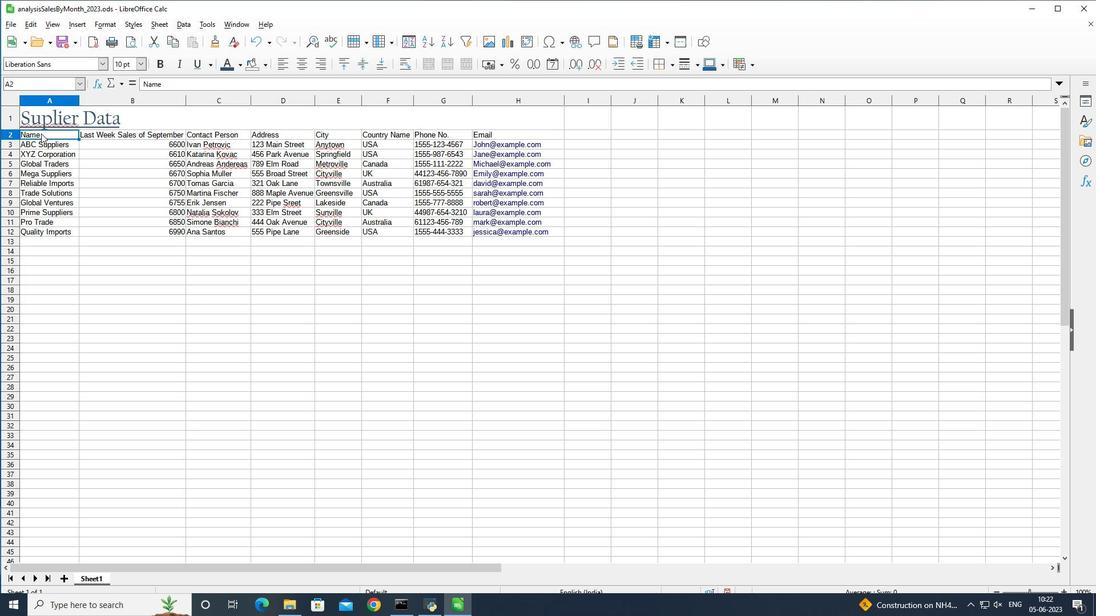 
Action: Mouse moved to (101, 61)
Screenshot: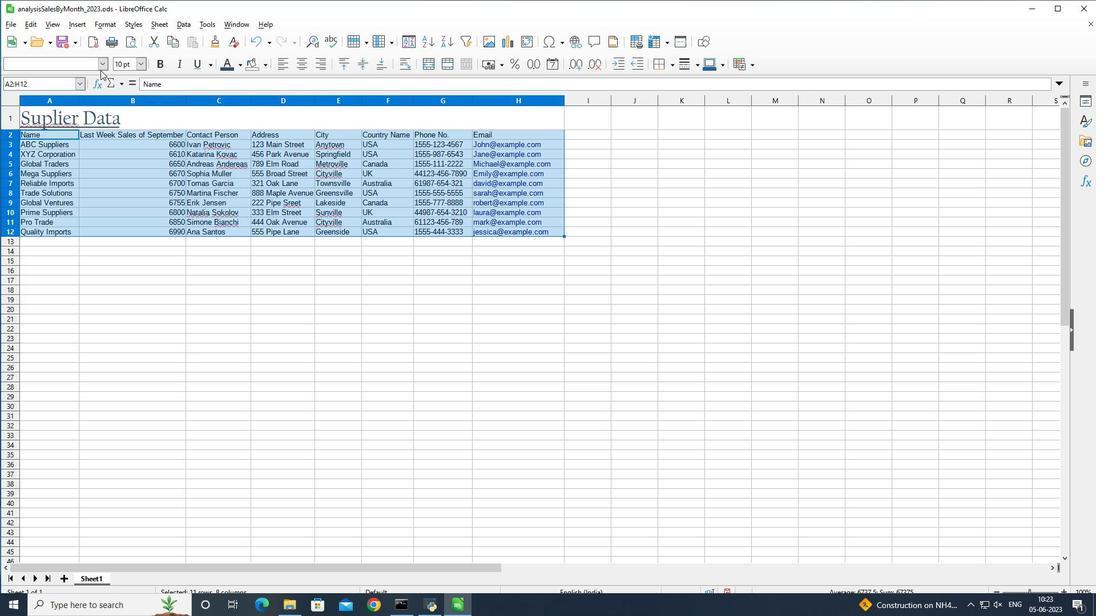 
Action: Mouse pressed left at (101, 61)
Screenshot: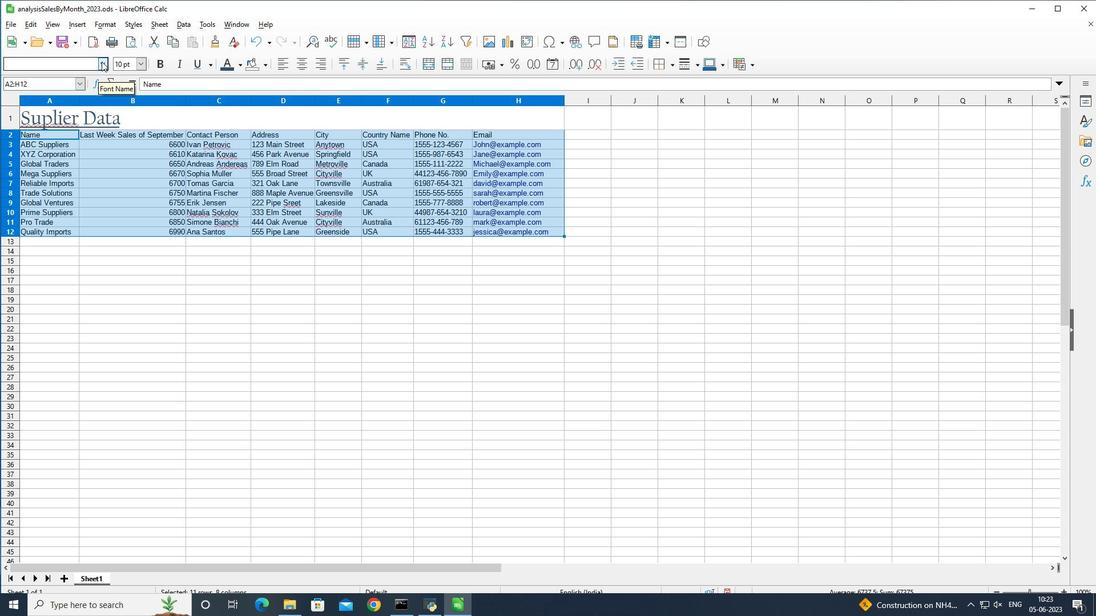 
Action: Mouse moved to (108, 291)
Screenshot: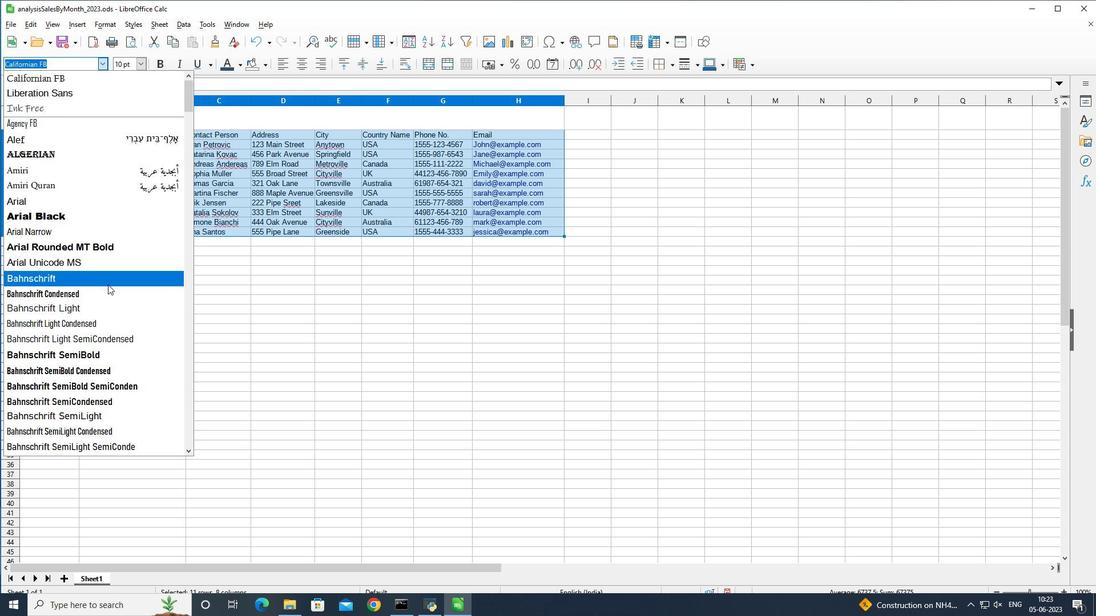 
Action: Mouse scrolled (108, 291) with delta (0, 0)
Screenshot: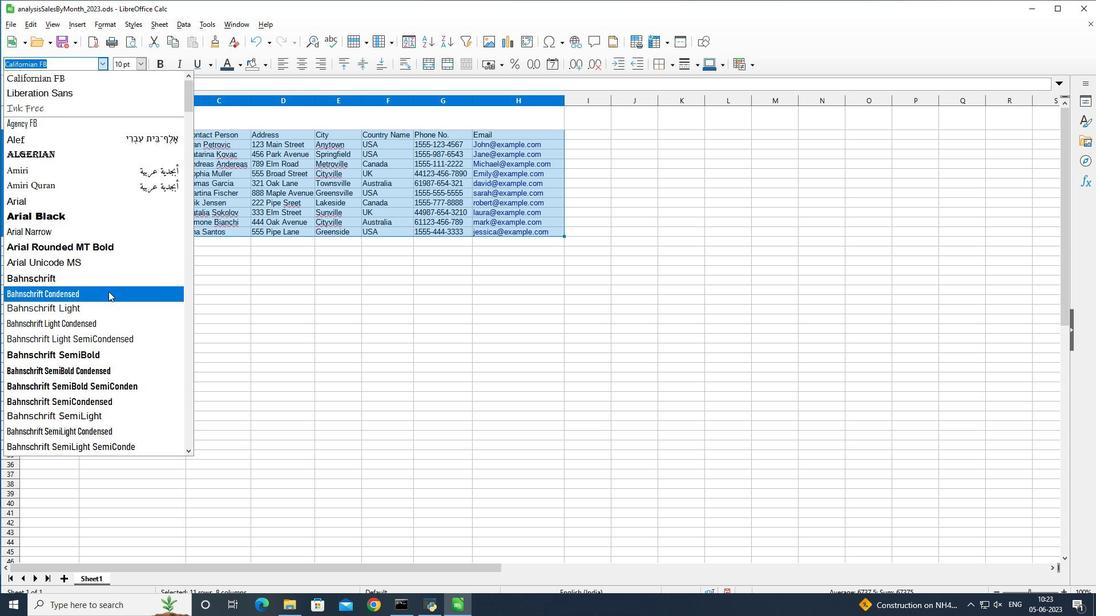 
Action: Mouse scrolled (108, 291) with delta (0, 0)
Screenshot: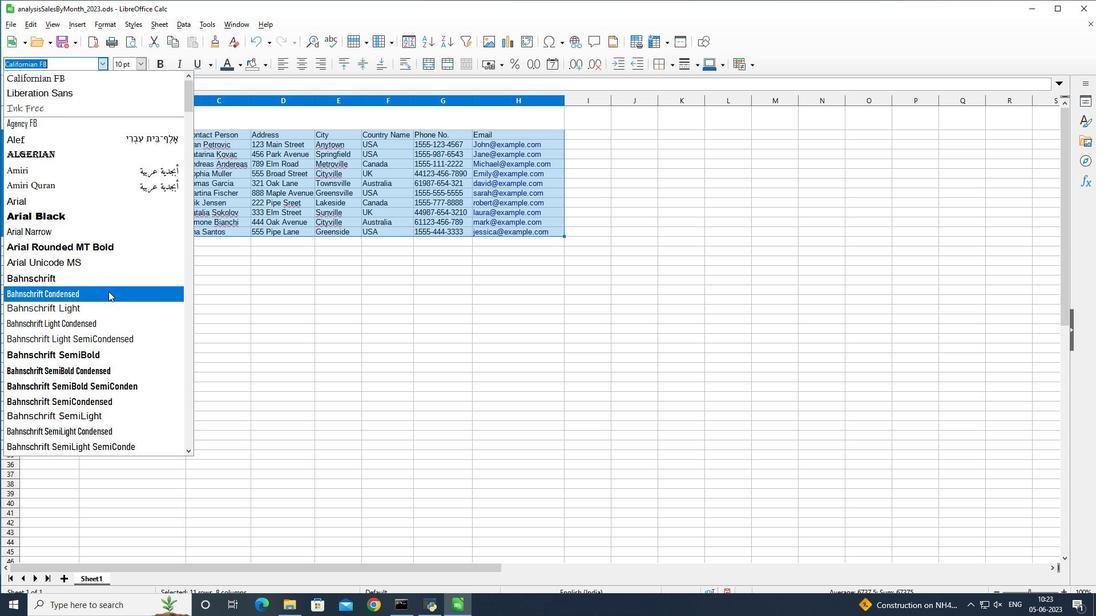 
Action: Mouse scrolled (108, 291) with delta (0, 0)
Screenshot: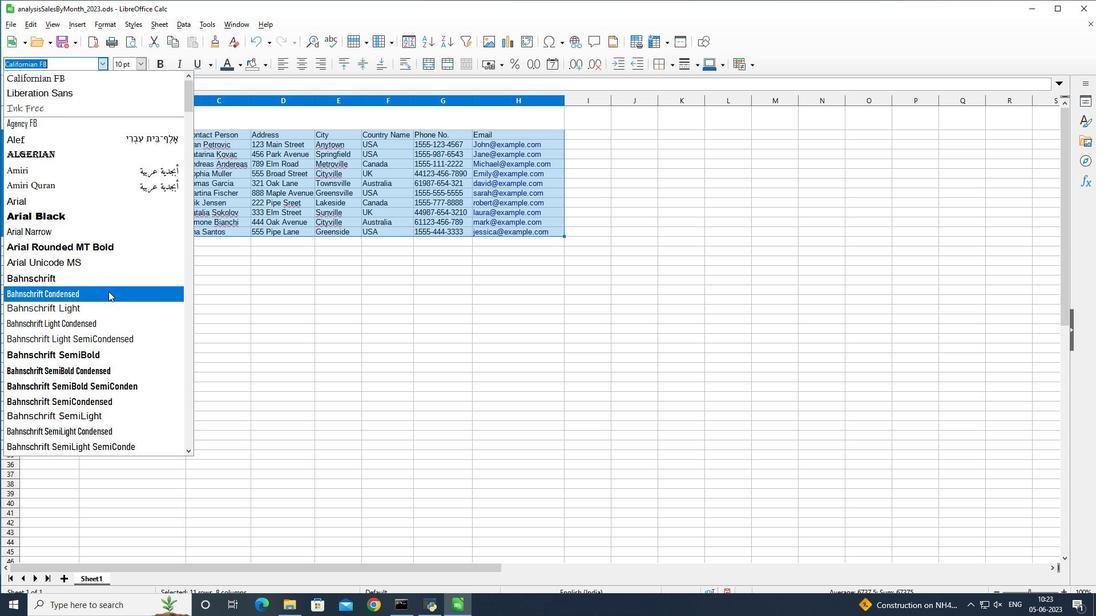
Action: Mouse scrolled (108, 291) with delta (0, 0)
Screenshot: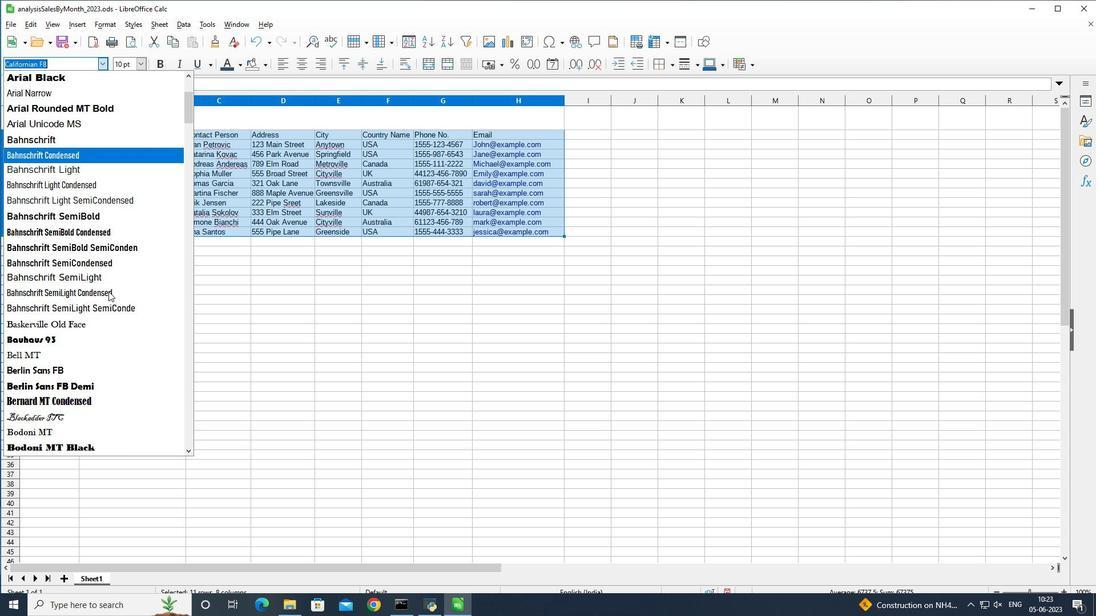 
Action: Mouse scrolled (108, 291) with delta (0, 0)
Screenshot: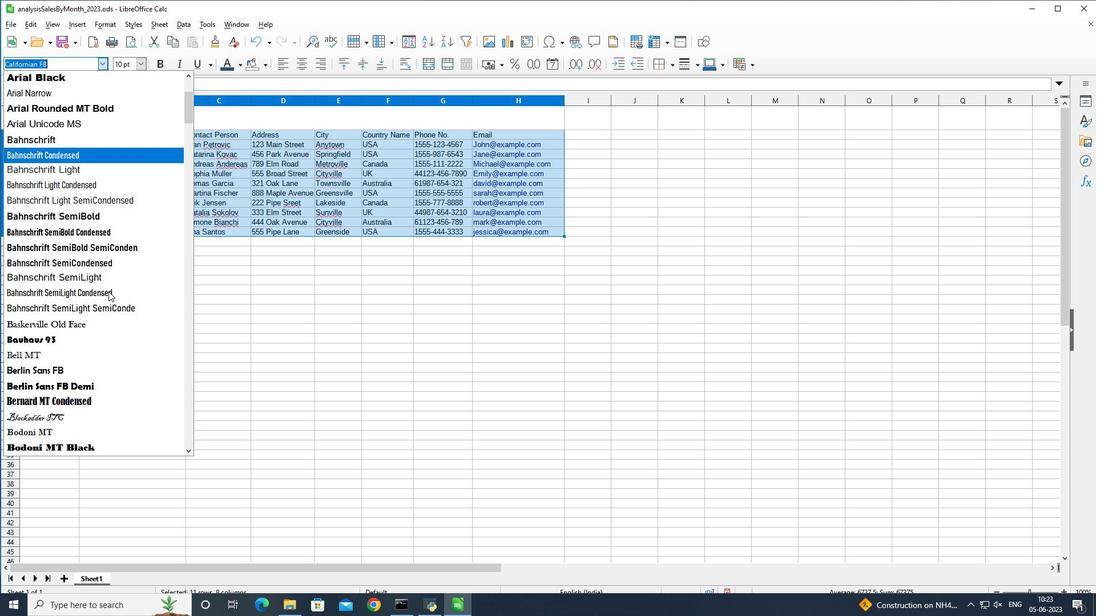 
Action: Mouse scrolled (108, 291) with delta (0, 0)
Screenshot: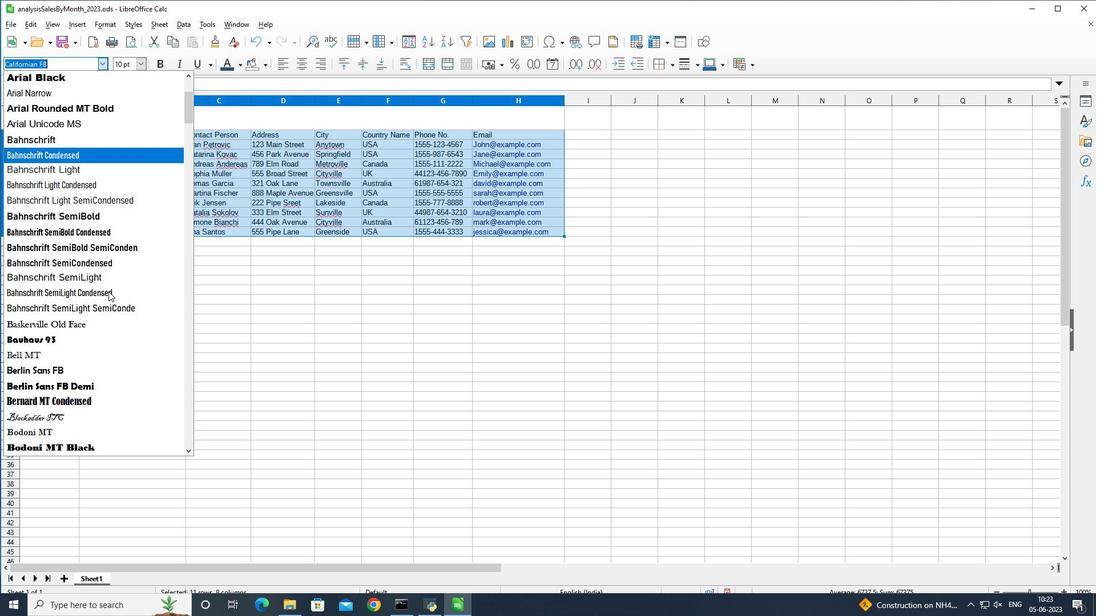 
Action: Mouse scrolled (108, 291) with delta (0, 0)
Screenshot: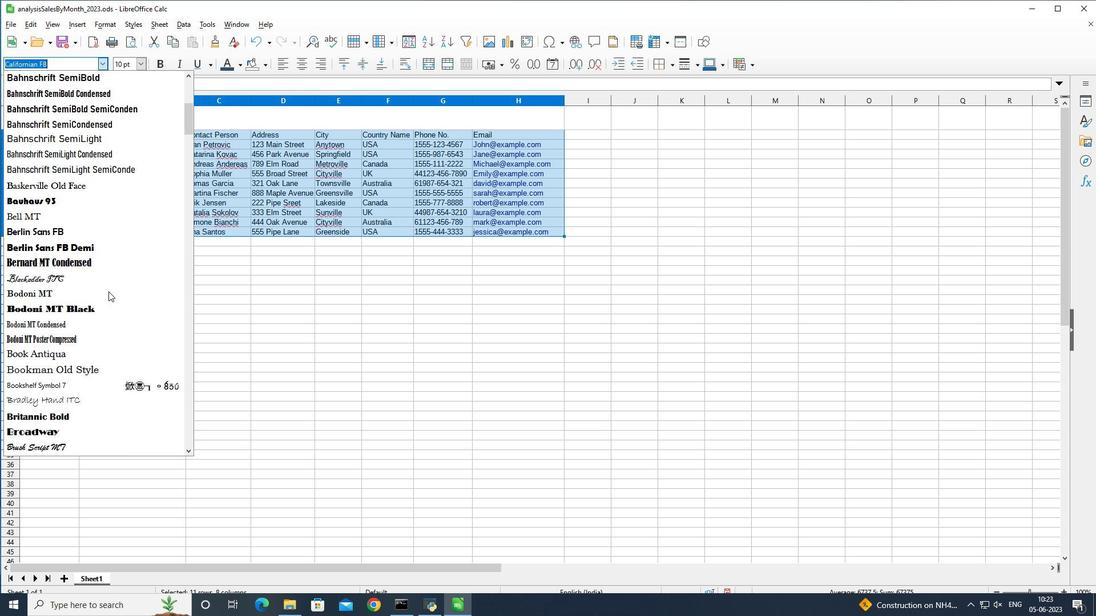 
Action: Mouse scrolled (108, 291) with delta (0, 0)
Screenshot: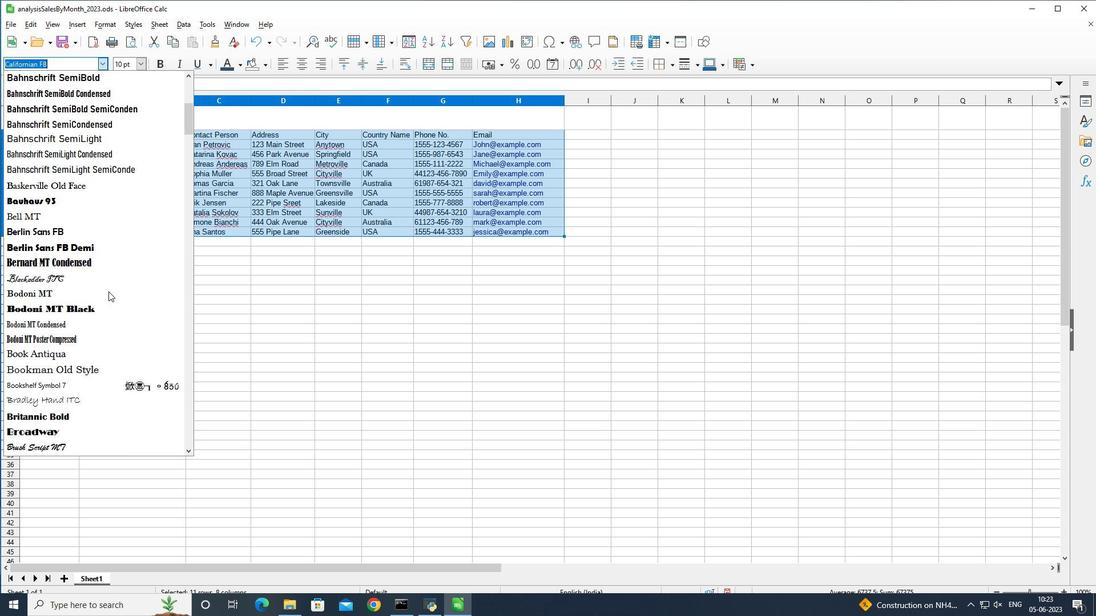 
Action: Mouse scrolled (108, 291) with delta (0, 0)
Screenshot: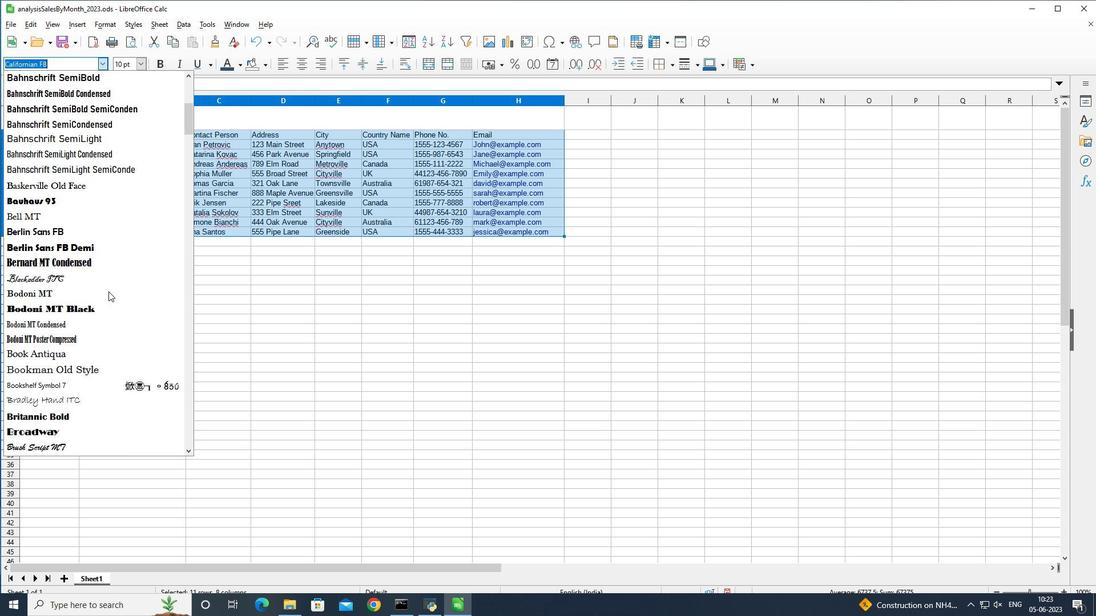 
Action: Mouse scrolled (108, 291) with delta (0, 0)
Screenshot: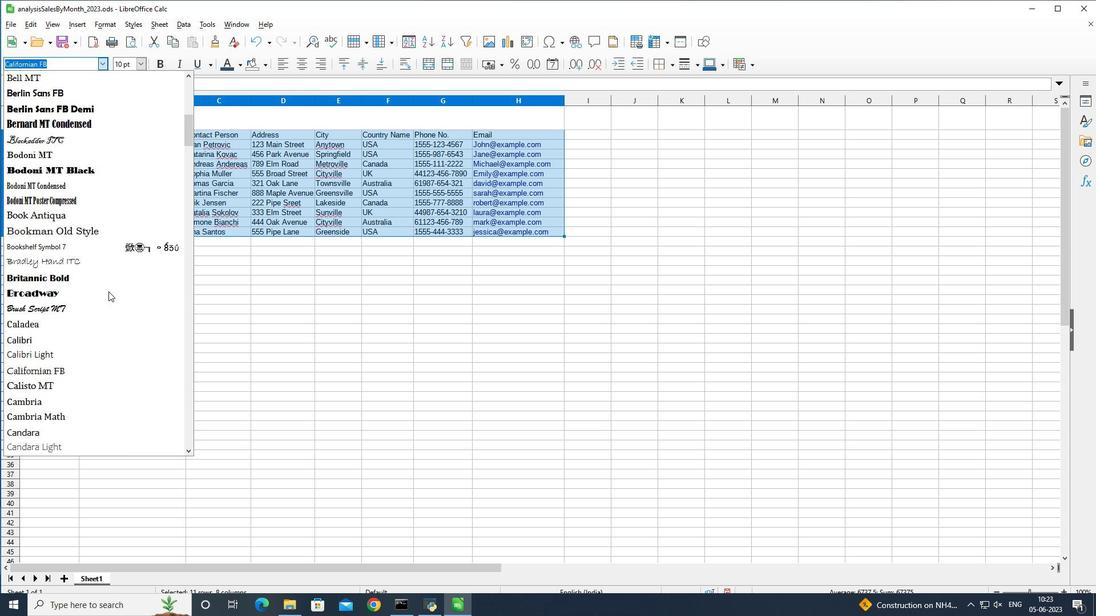 
Action: Mouse scrolled (108, 291) with delta (0, 0)
Screenshot: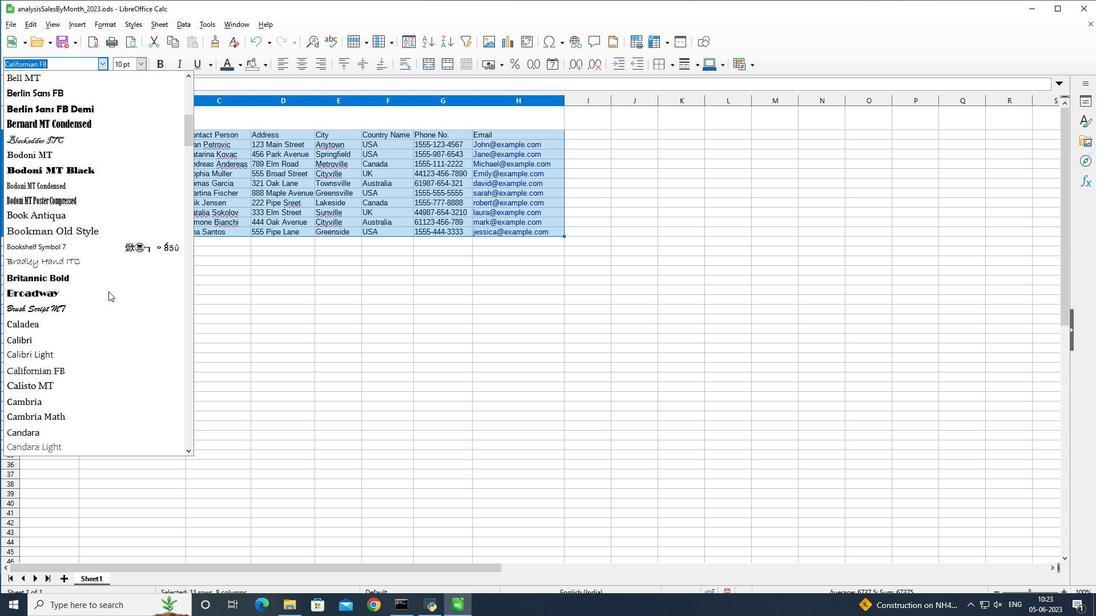 
Action: Mouse moved to (135, 363)
Screenshot: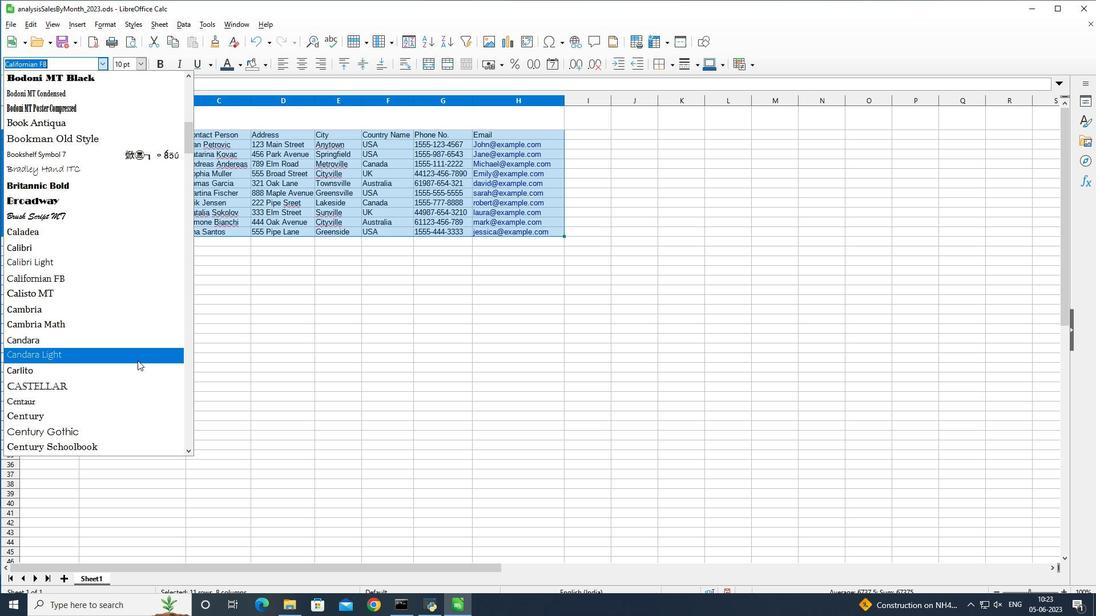 
Action: Mouse scrolled (135, 363) with delta (0, 0)
Screenshot: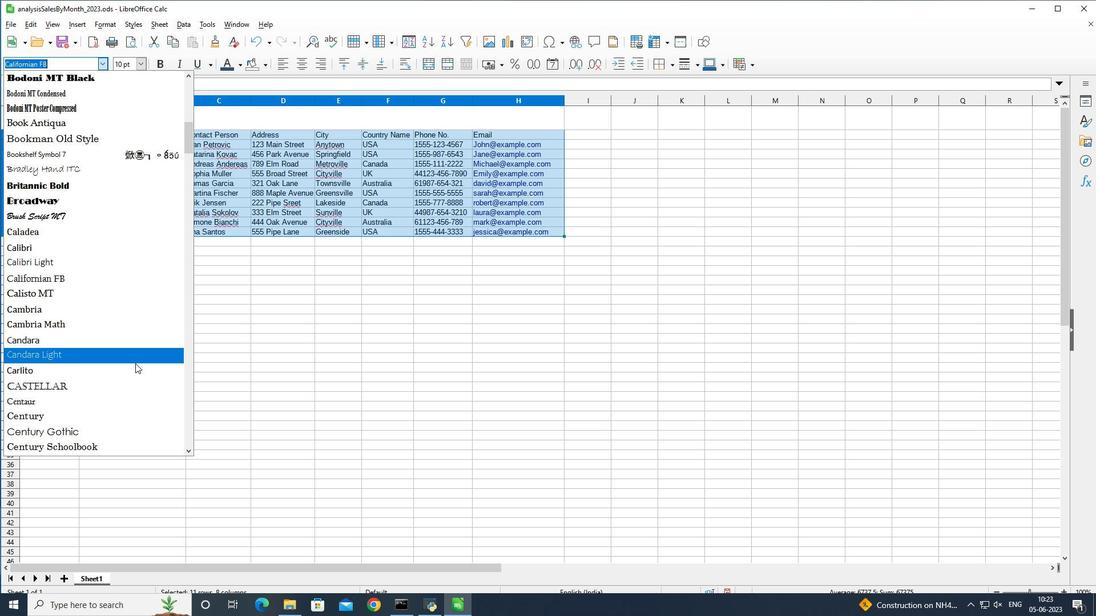 
Action: Mouse moved to (130, 397)
Screenshot: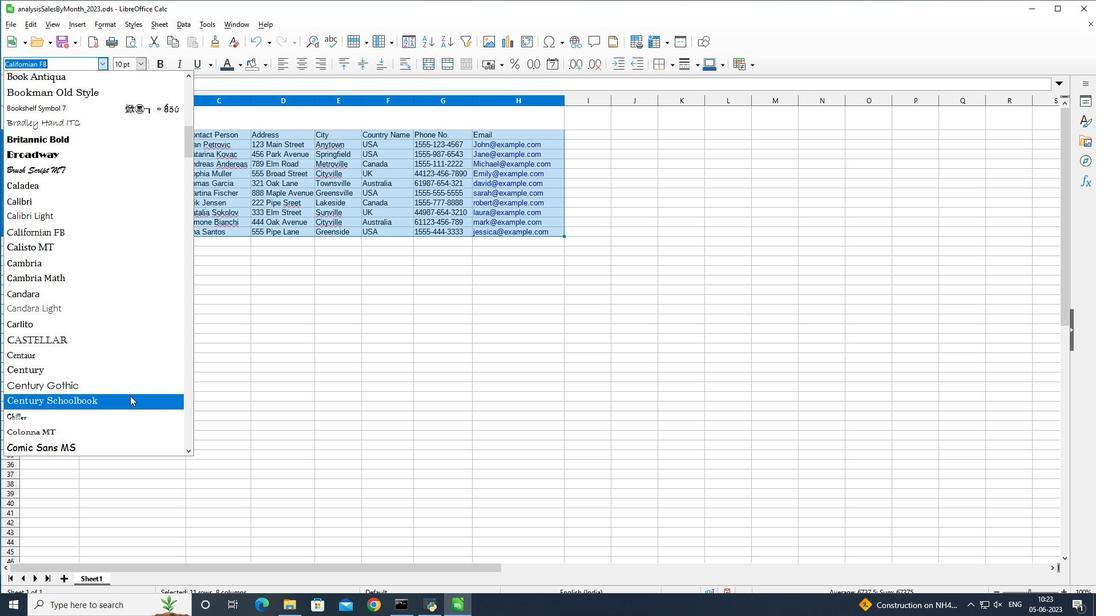 
Action: Mouse scrolled (130, 396) with delta (0, 0)
Screenshot: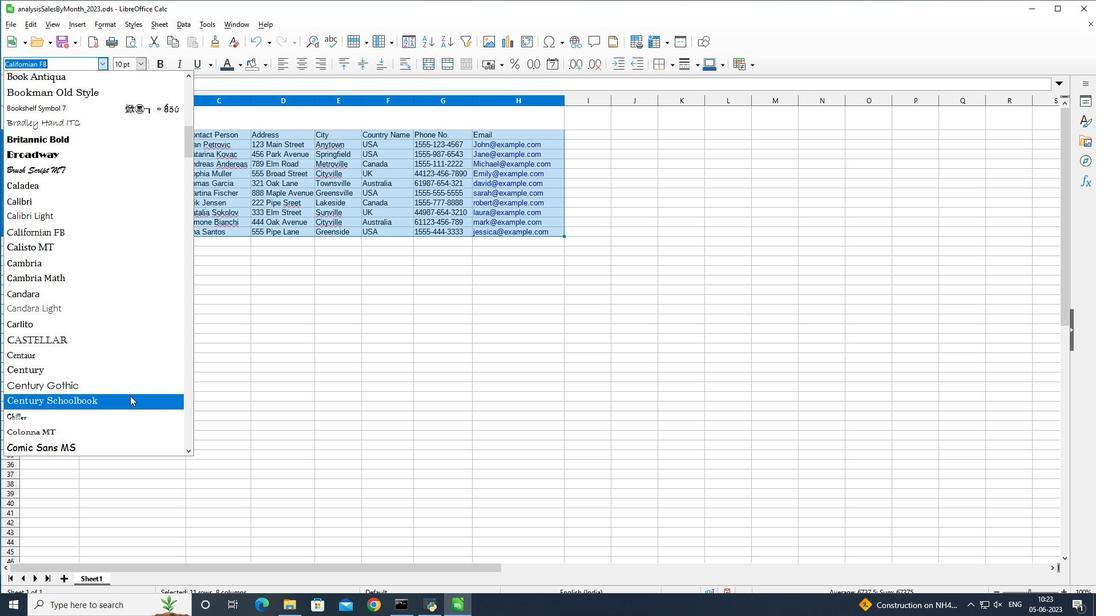 
Action: Mouse moved to (142, 350)
Screenshot: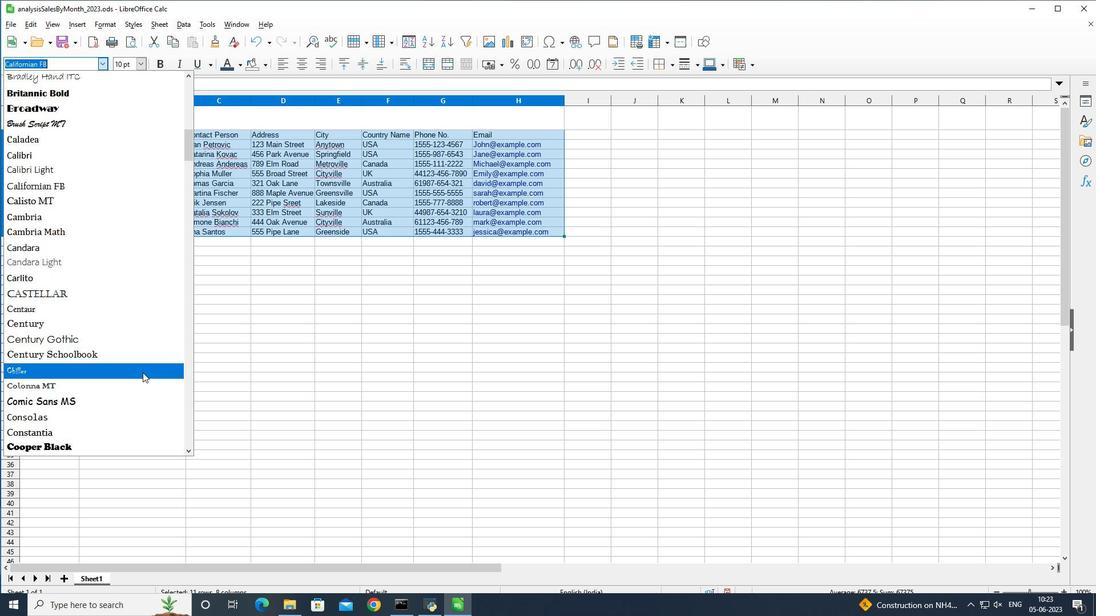 
Action: Mouse scrolled (142, 351) with delta (0, 0)
Screenshot: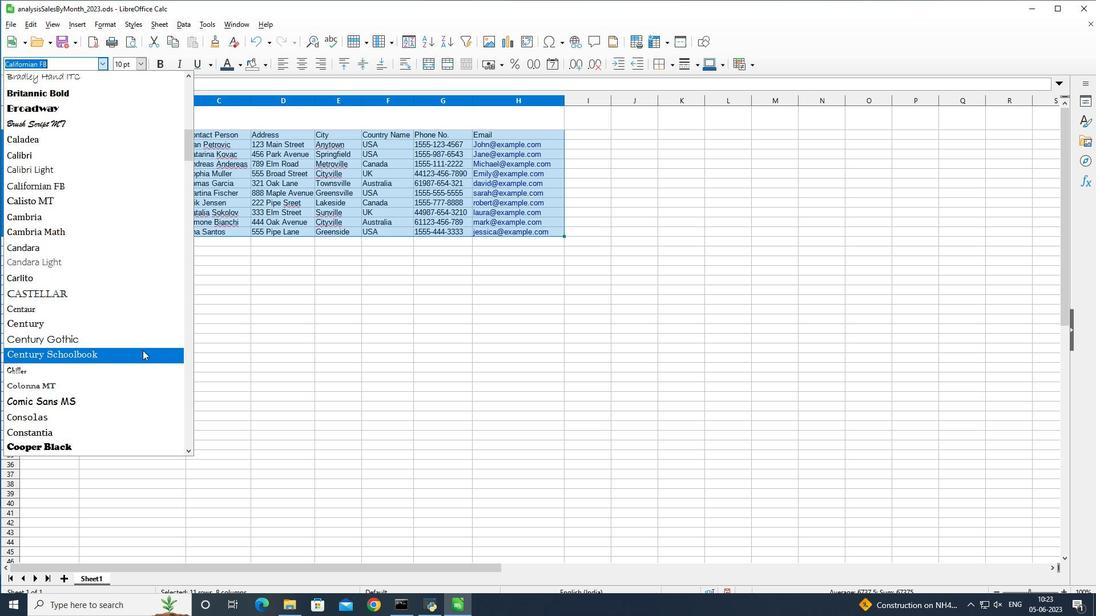 
Action: Mouse scrolled (142, 351) with delta (0, 0)
Screenshot: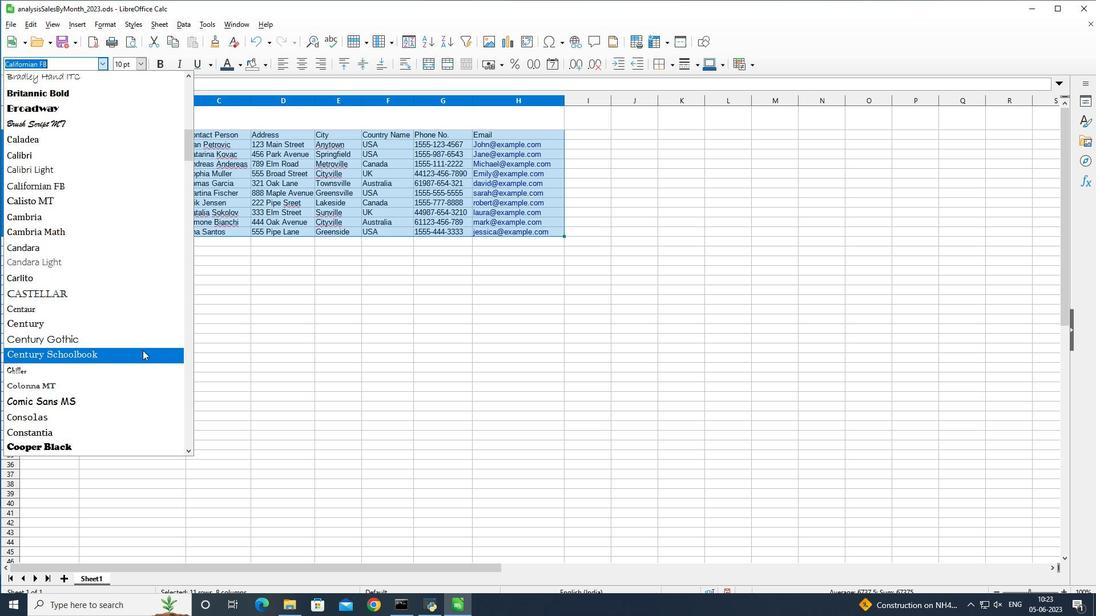 
Action: Mouse moved to (165, 174)
Screenshot: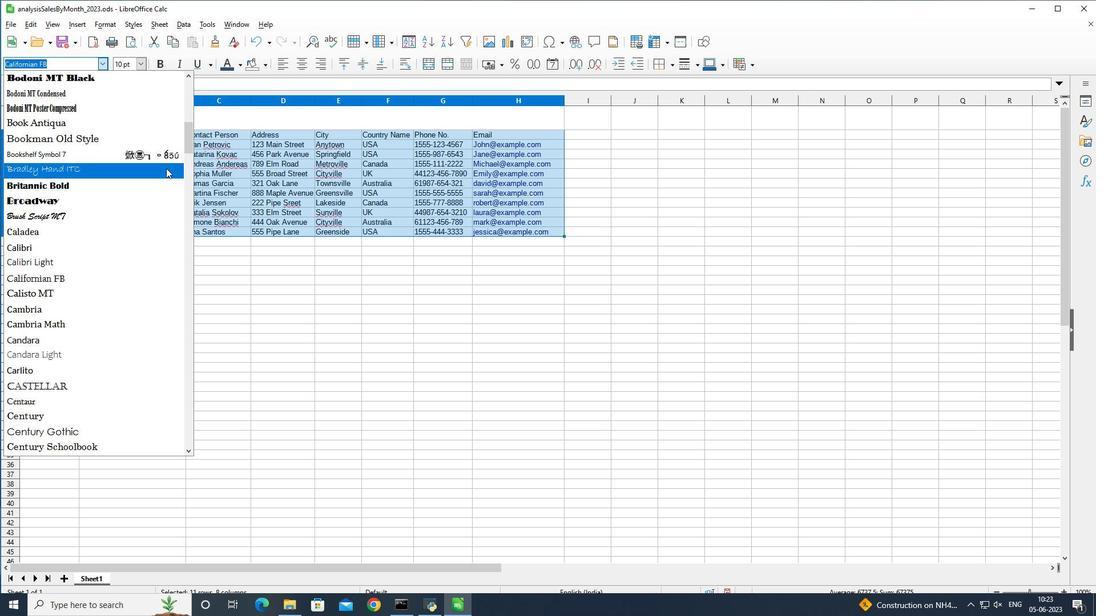 
Action: Key pressed carl
Screenshot: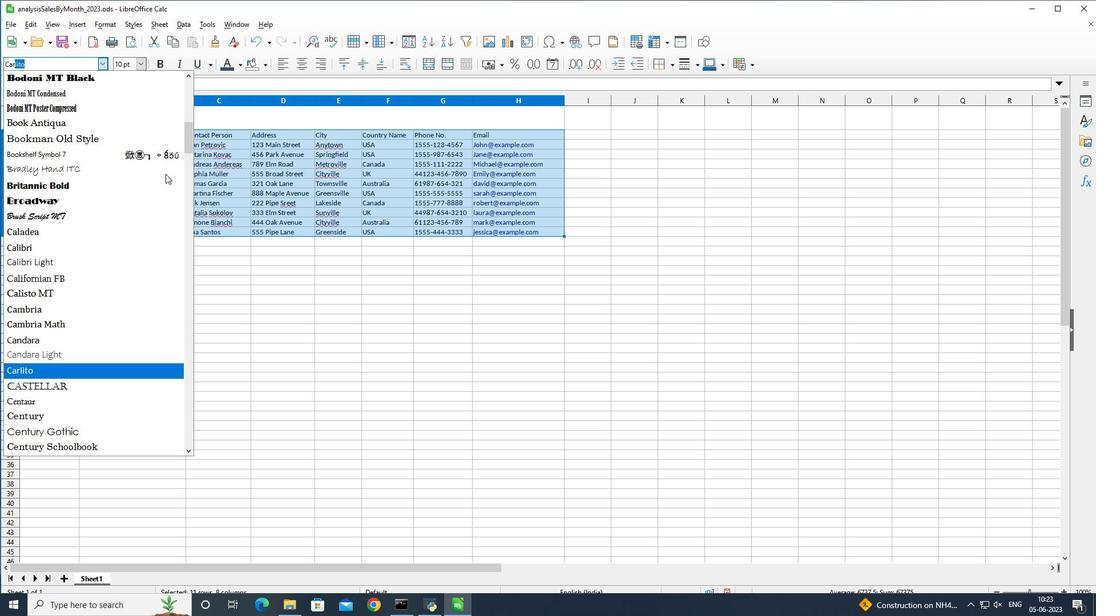 
Action: Mouse moved to (105, 372)
Screenshot: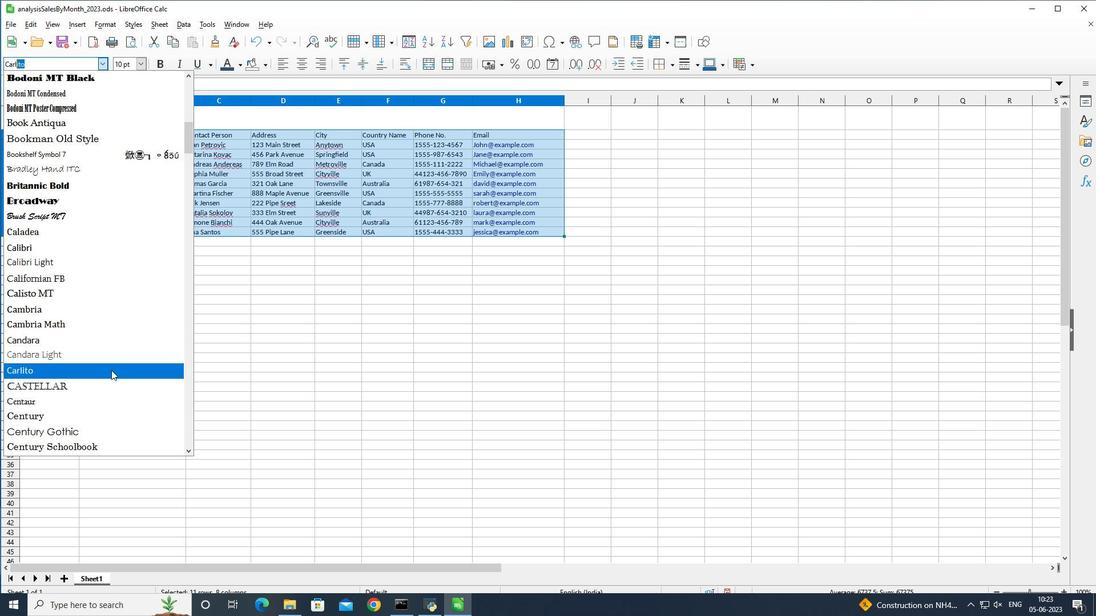 
Action: Mouse pressed left at (105, 372)
Screenshot: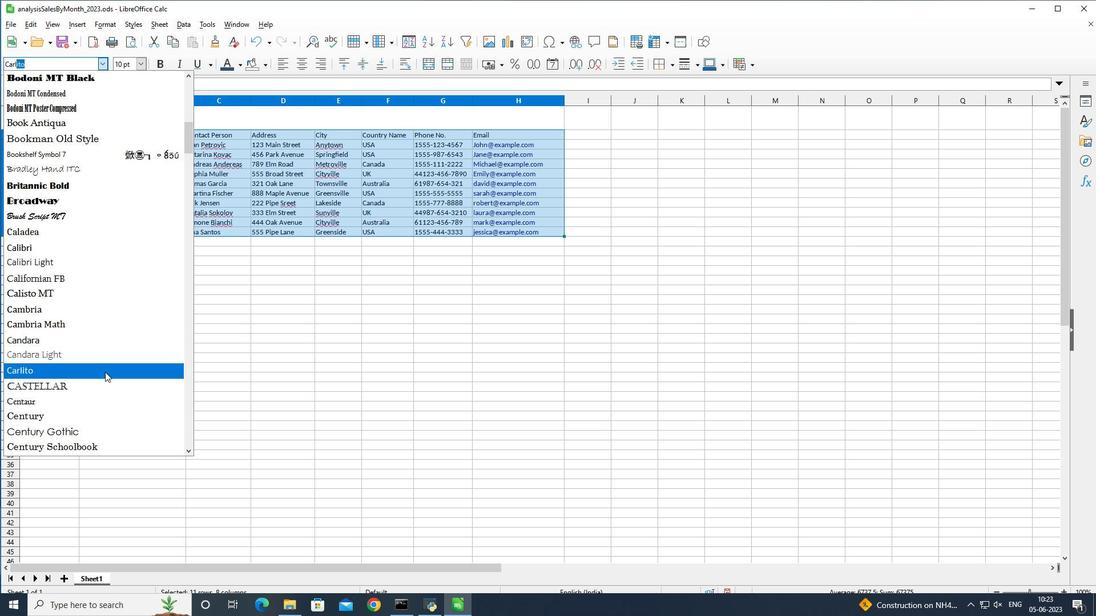 
Action: Mouse moved to (140, 58)
Screenshot: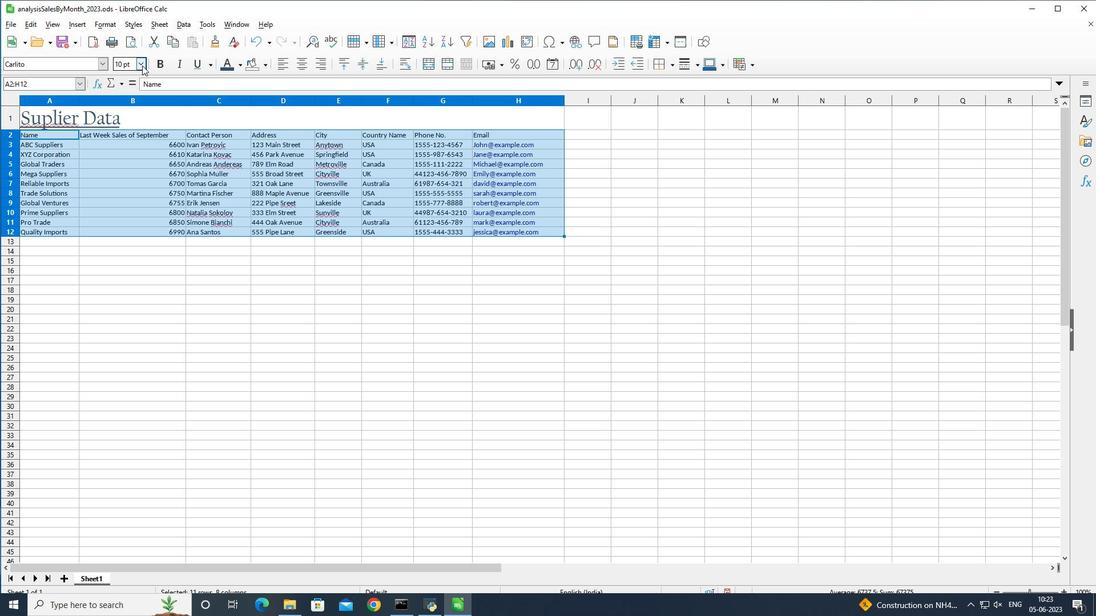 
Action: Mouse pressed left at (140, 58)
Screenshot: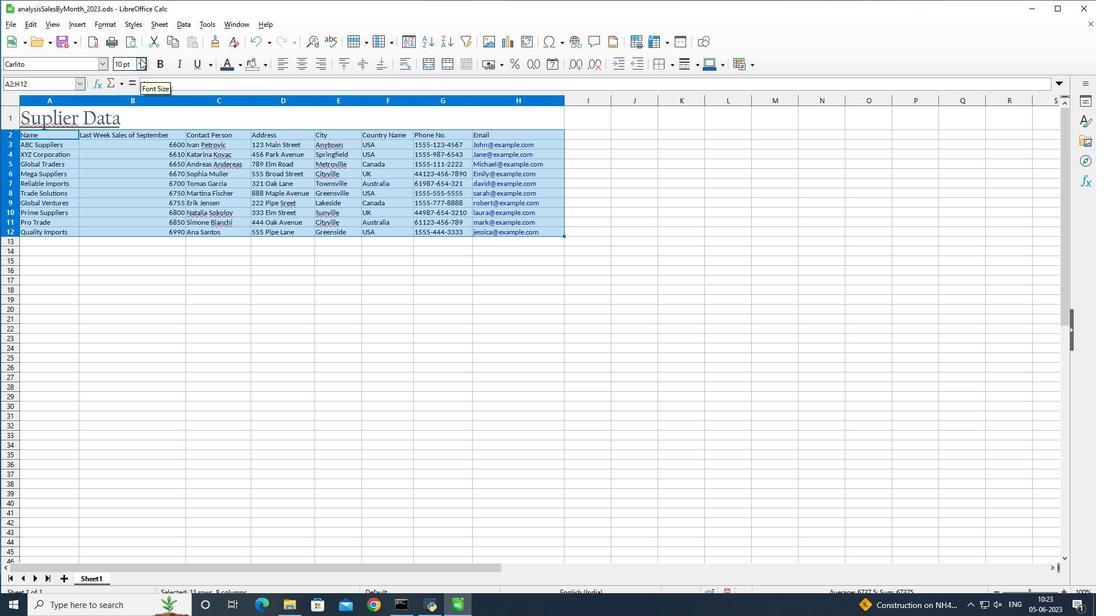 
Action: Mouse moved to (126, 103)
Screenshot: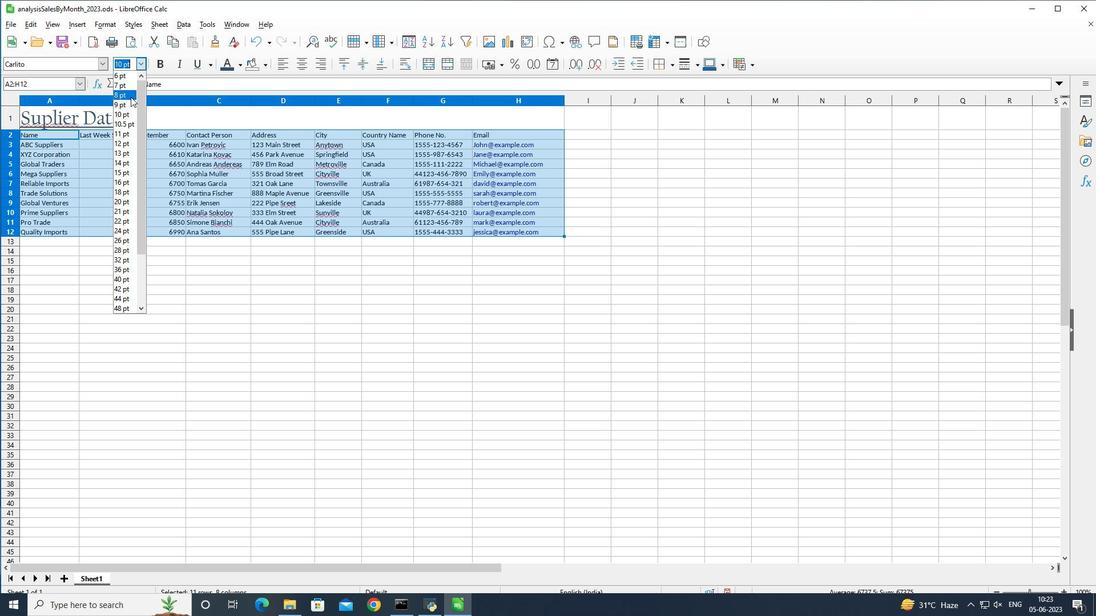 
Action: Mouse pressed left at (126, 103)
Screenshot: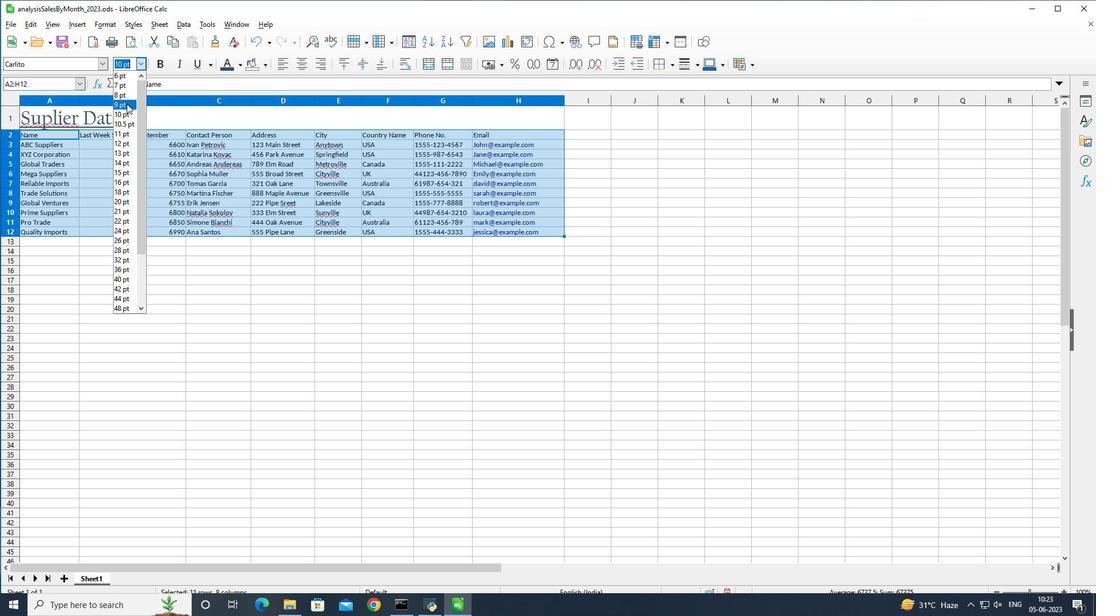 
Action: Mouse moved to (185, 109)
Screenshot: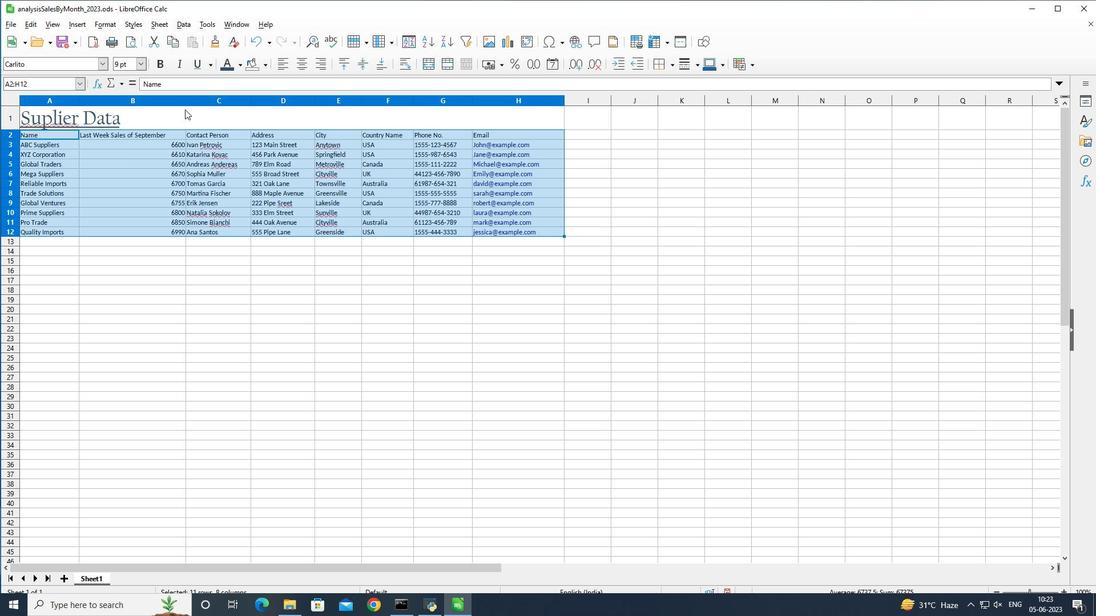 
Action: Mouse pressed left at (185, 109)
Screenshot: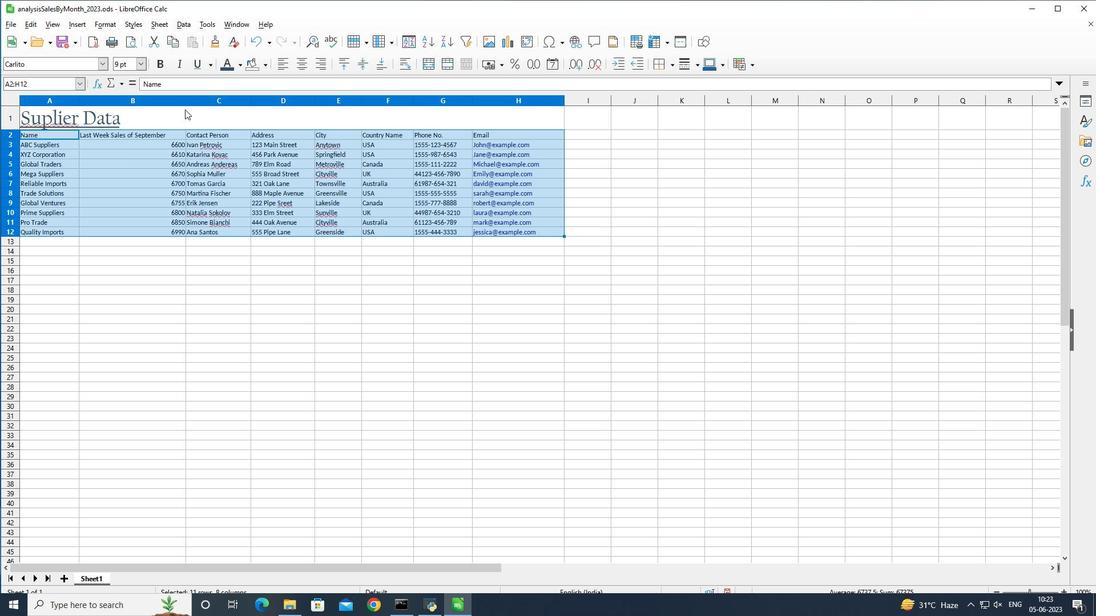 
Action: Key pressed <Key.shift_r><Key.down><Key.down><Key.down><Key.down><Key.down><Key.down><Key.down><Key.down><Key.down><Key.down><Key.down><Key.down><Key.down><Key.down><Key.down><Key.up><Key.up><Key.up><Key.up>
Screenshot: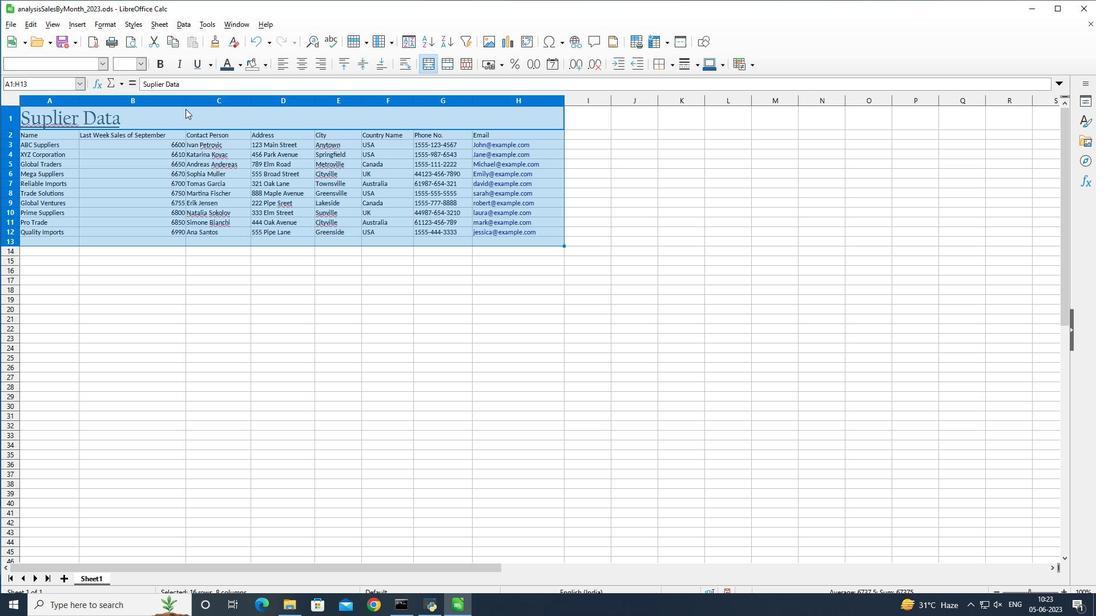 
Action: Mouse moved to (360, 62)
Screenshot: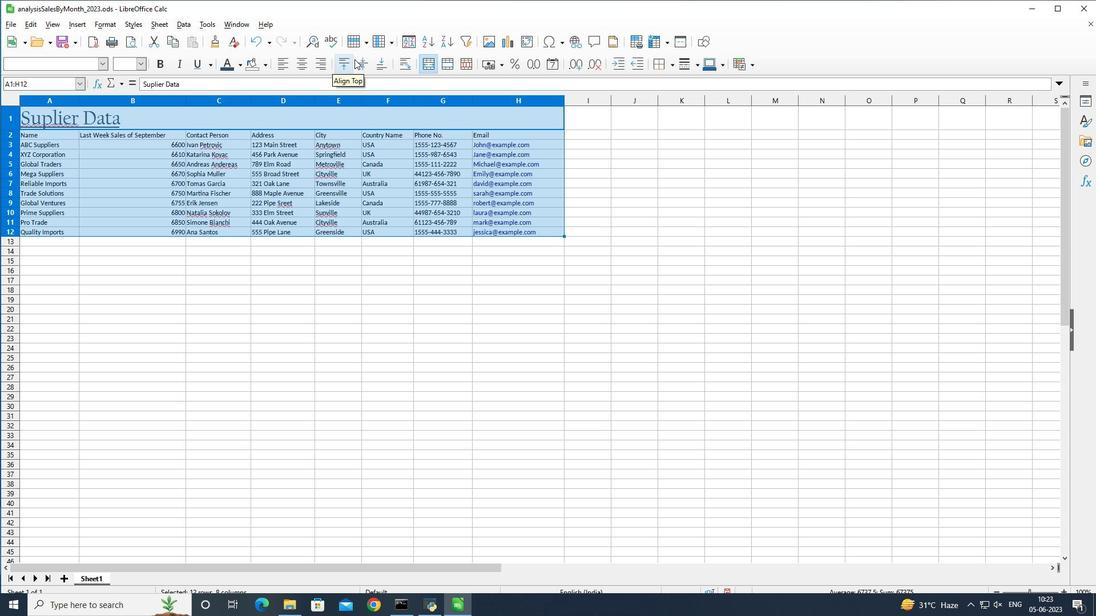 
Action: Mouse pressed left at (360, 62)
Screenshot: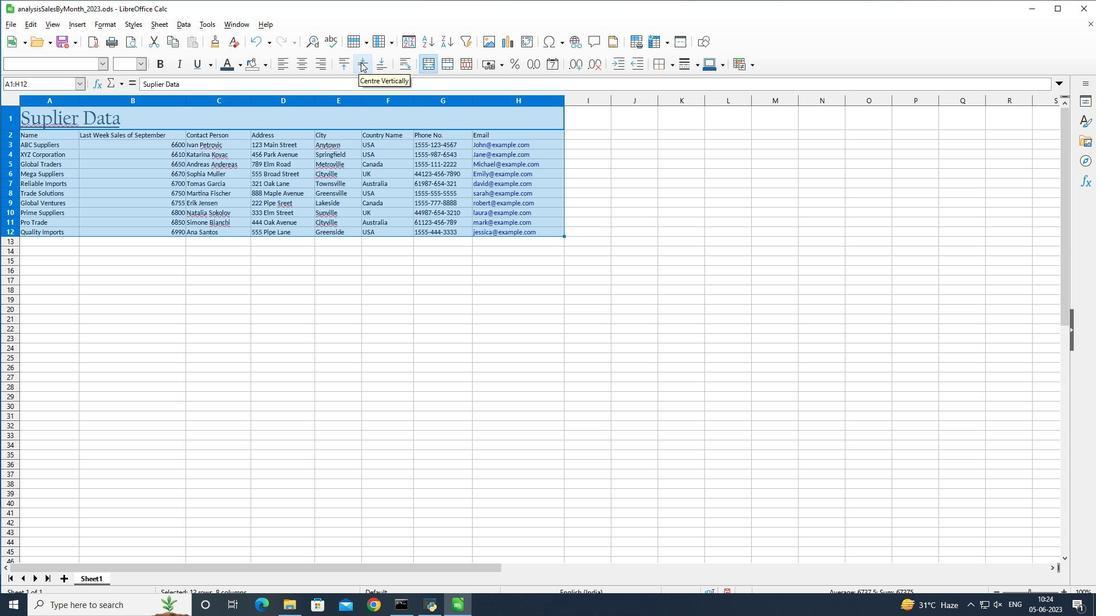
Action: Mouse moved to (529, 228)
Screenshot: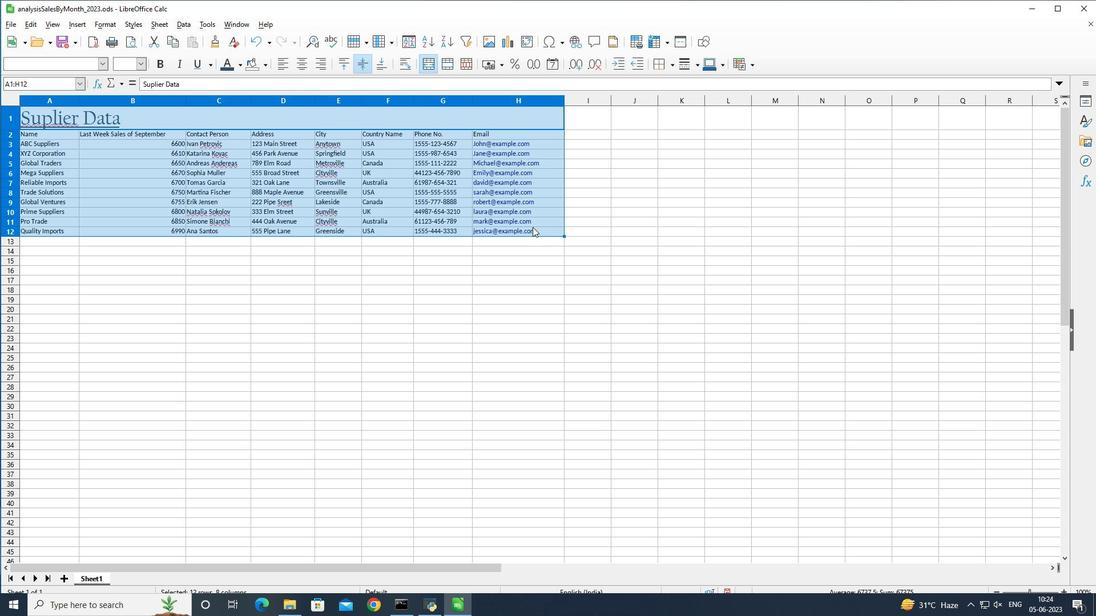 
Action: Mouse pressed left at (529, 228)
Screenshot: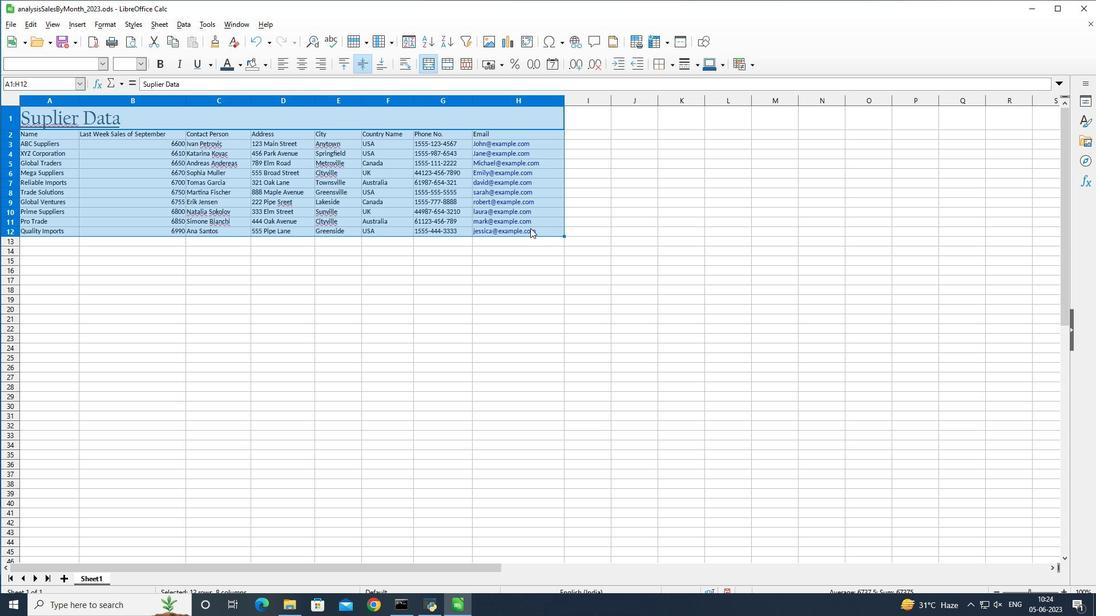 
Action: Mouse moved to (653, 291)
Screenshot: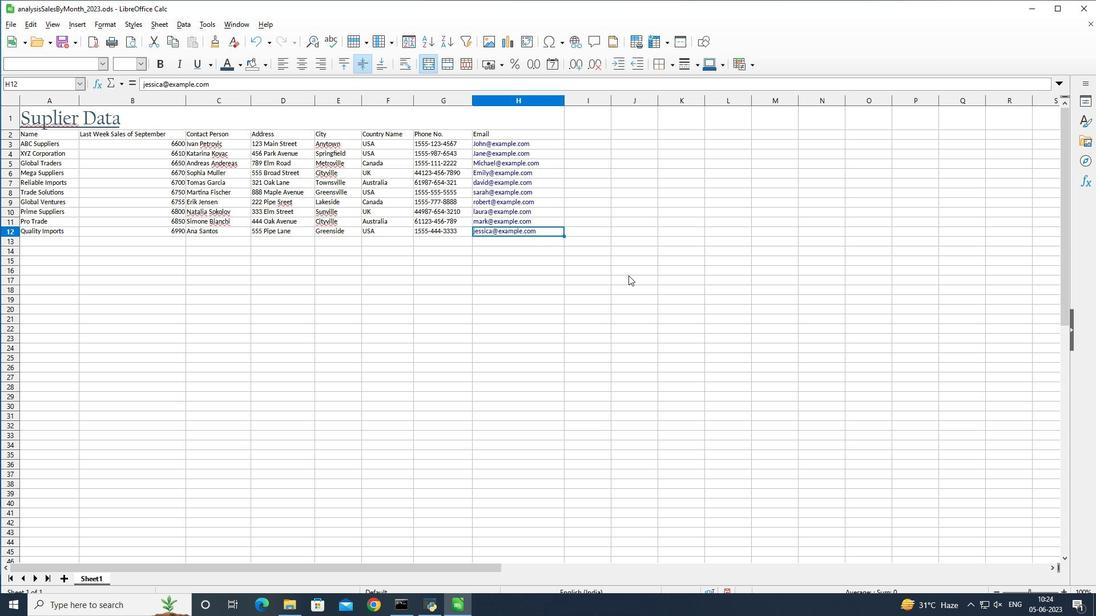 
